 Task: Search one way flight ticket for 2 adults, 2 children, 2 infants in seat in first from Page: Page Municipal Airport to South Bend: South Bend International Airport on 8-6-2023. Choice of flights is Sun country airlines. Number of bags: 2 checked bags. Price is upto 76000. Outbound departure time preference is 12:45.
Action: Mouse moved to (312, 162)
Screenshot: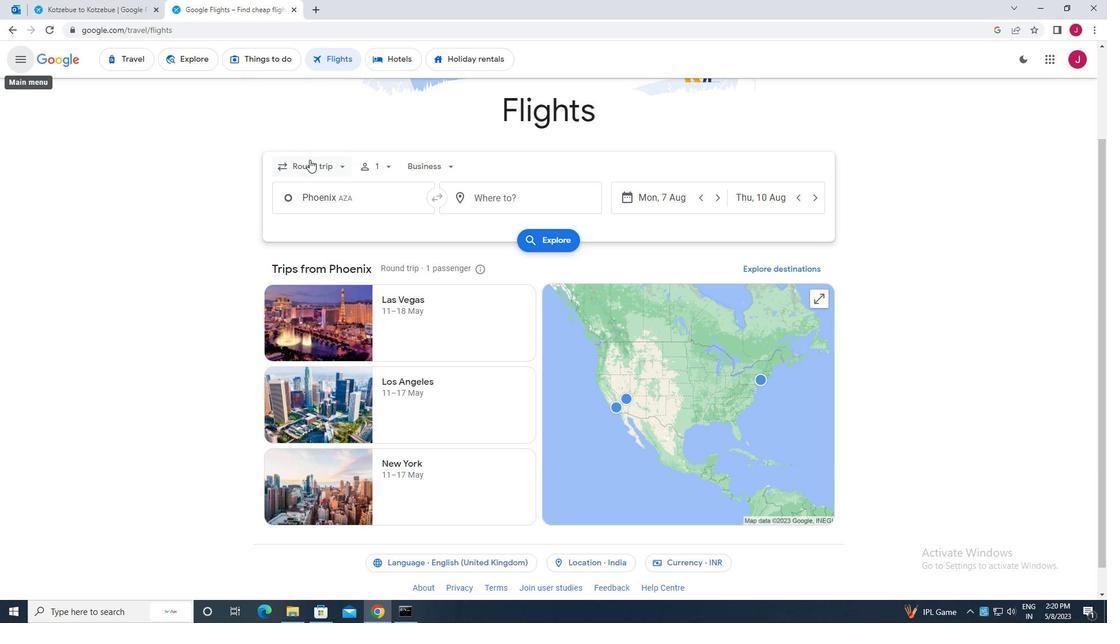 
Action: Mouse pressed left at (312, 162)
Screenshot: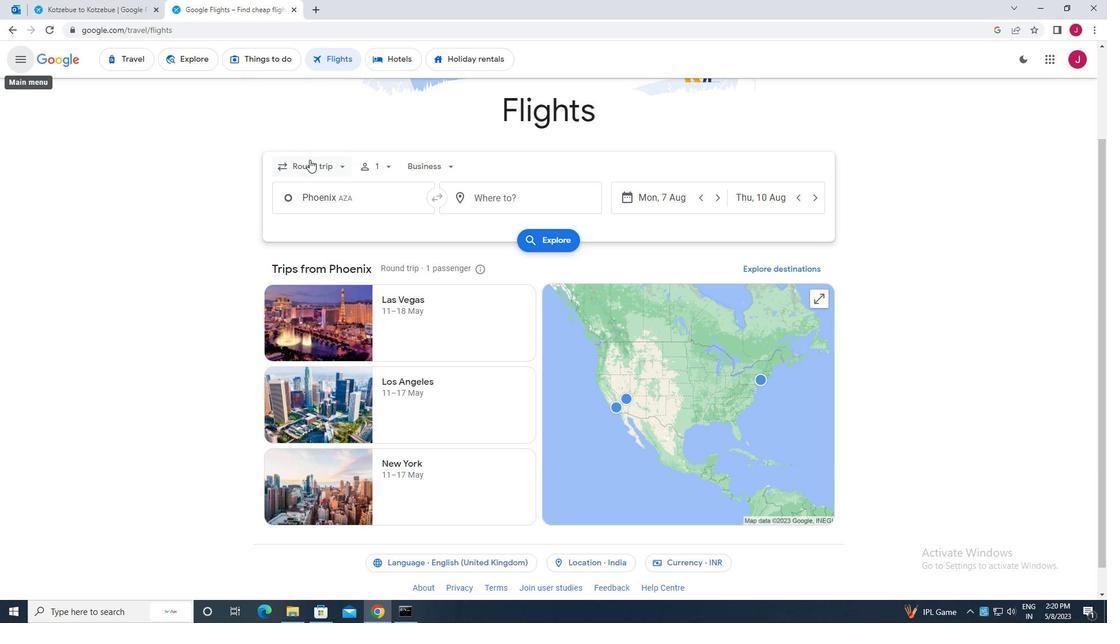 
Action: Mouse moved to (323, 222)
Screenshot: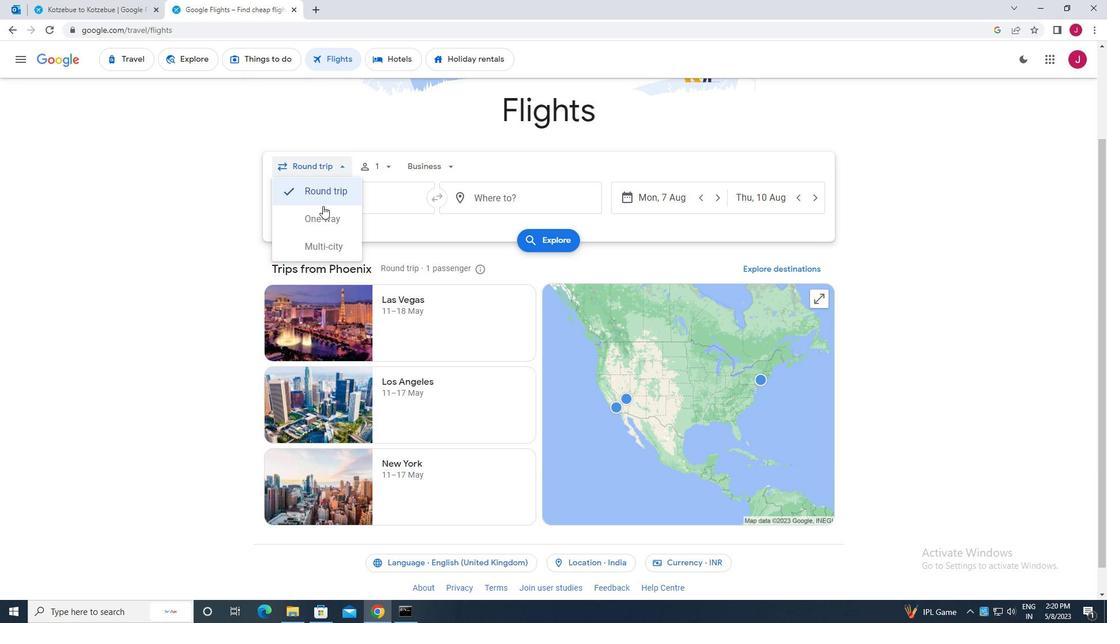 
Action: Mouse pressed left at (323, 222)
Screenshot: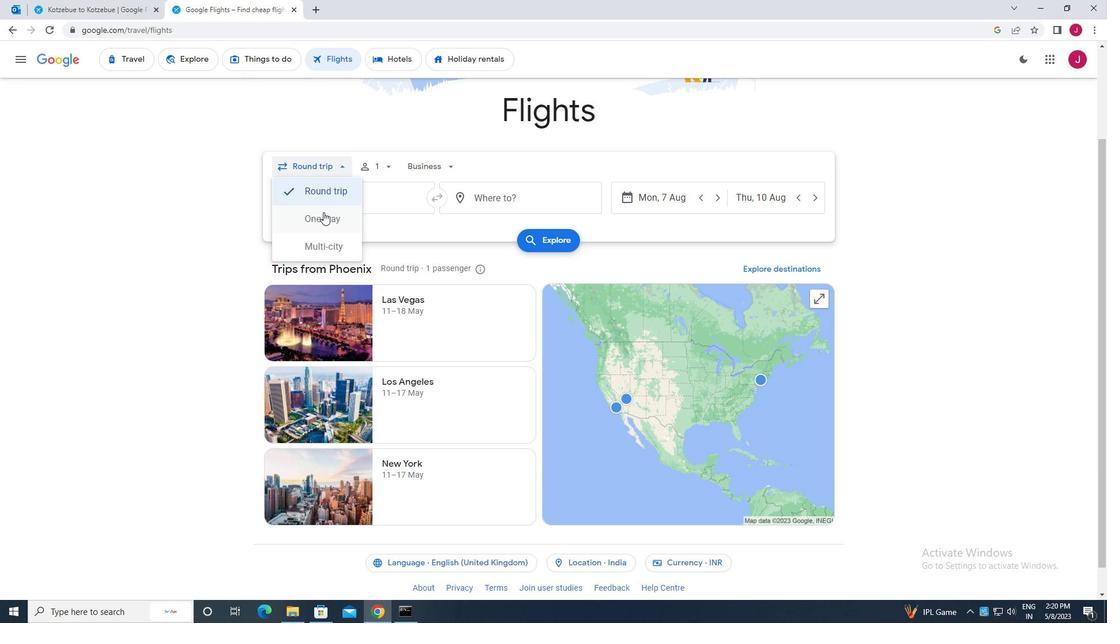 
Action: Mouse moved to (386, 166)
Screenshot: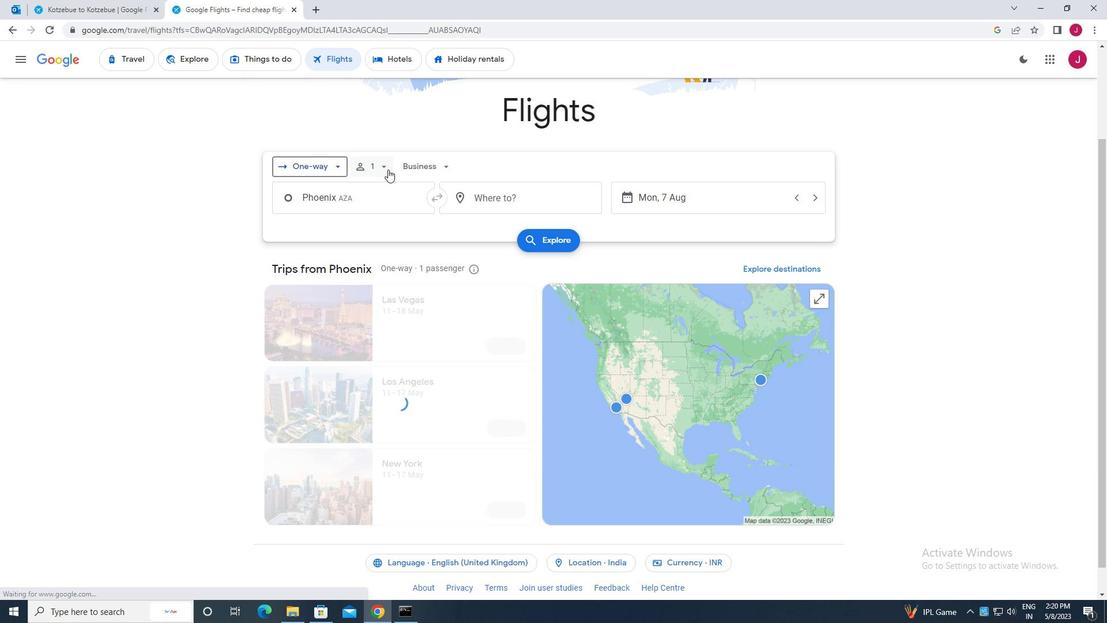 
Action: Mouse pressed left at (386, 166)
Screenshot: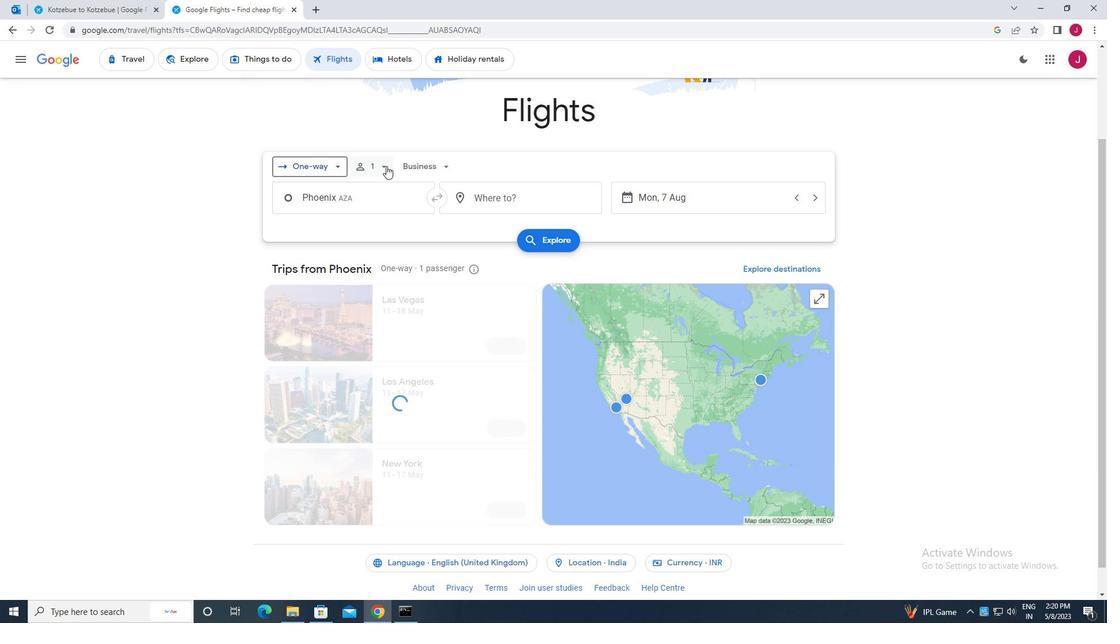 
Action: Mouse moved to (470, 200)
Screenshot: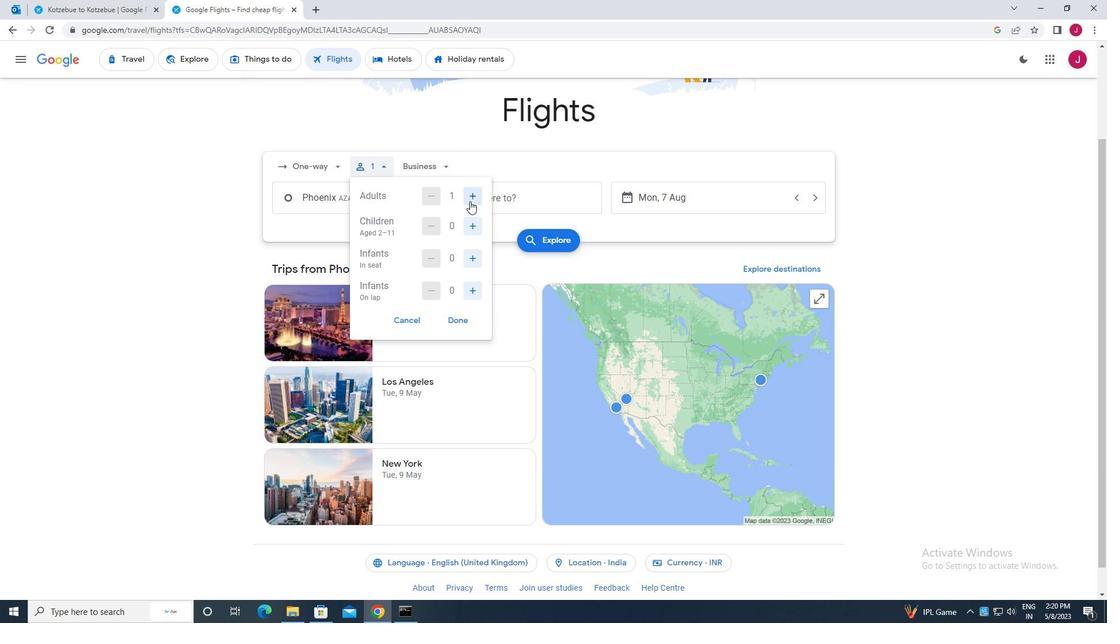 
Action: Mouse pressed left at (470, 200)
Screenshot: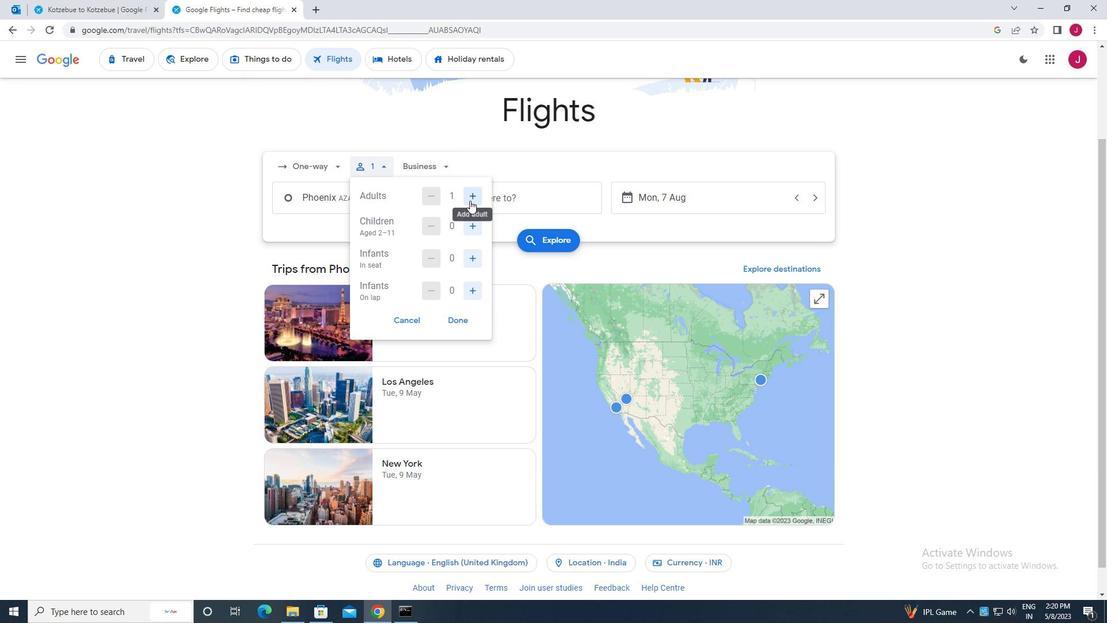 
Action: Mouse moved to (476, 227)
Screenshot: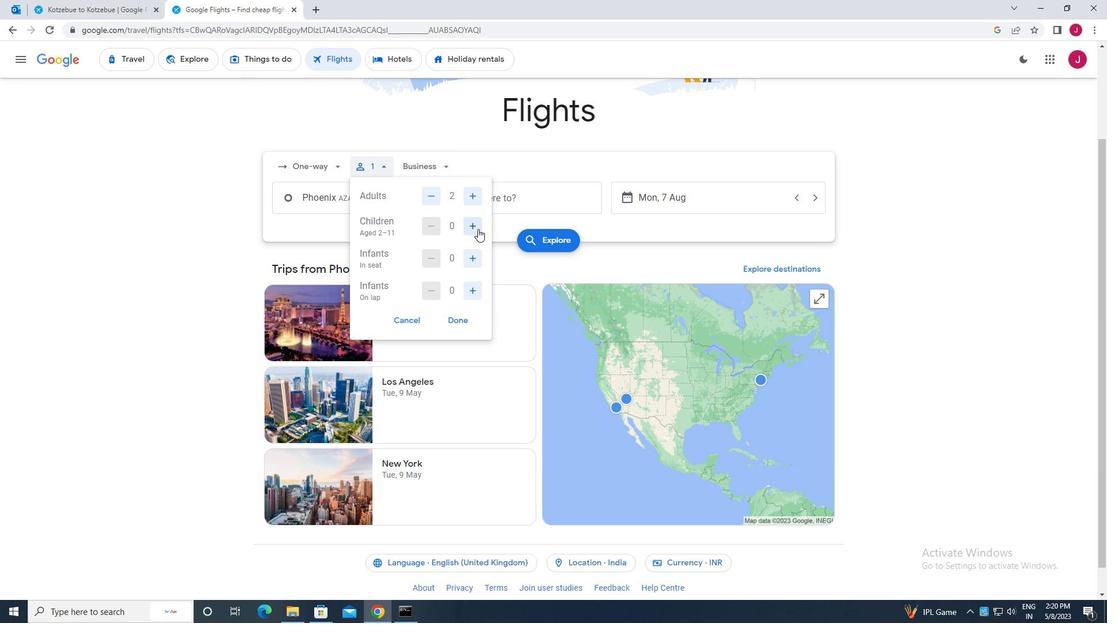 
Action: Mouse pressed left at (476, 227)
Screenshot: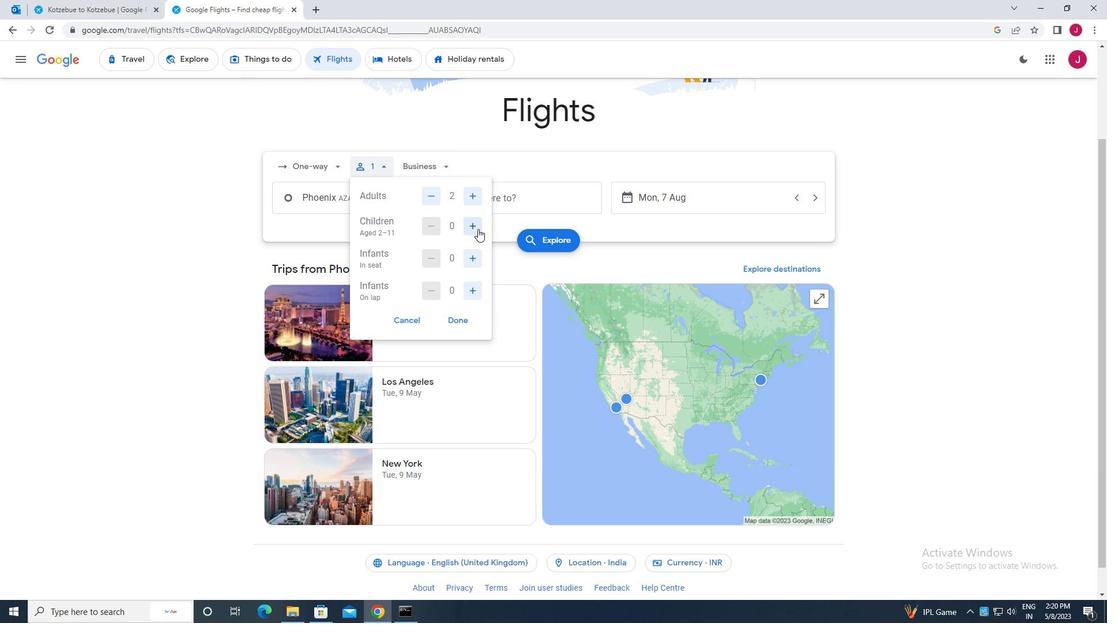 
Action: Mouse pressed left at (476, 227)
Screenshot: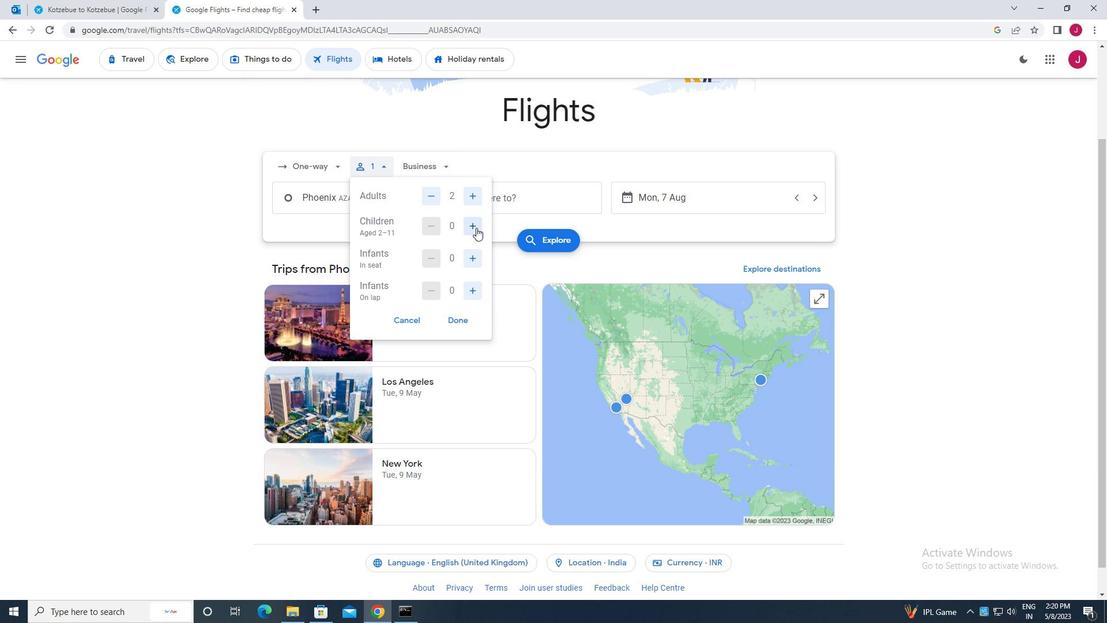 
Action: Mouse moved to (462, 323)
Screenshot: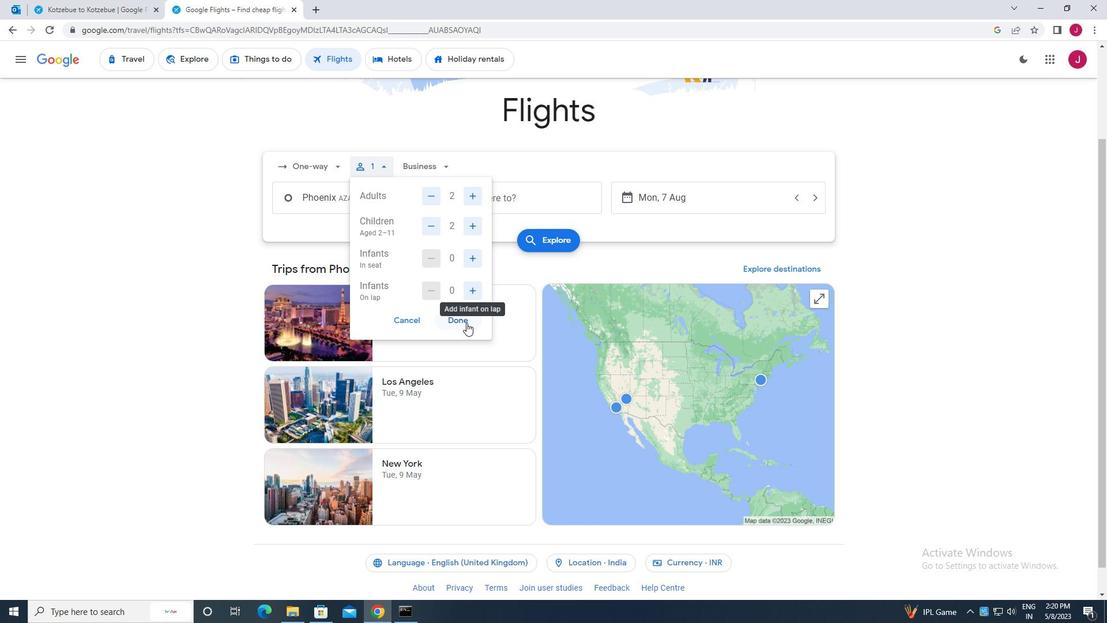
Action: Mouse pressed left at (462, 323)
Screenshot: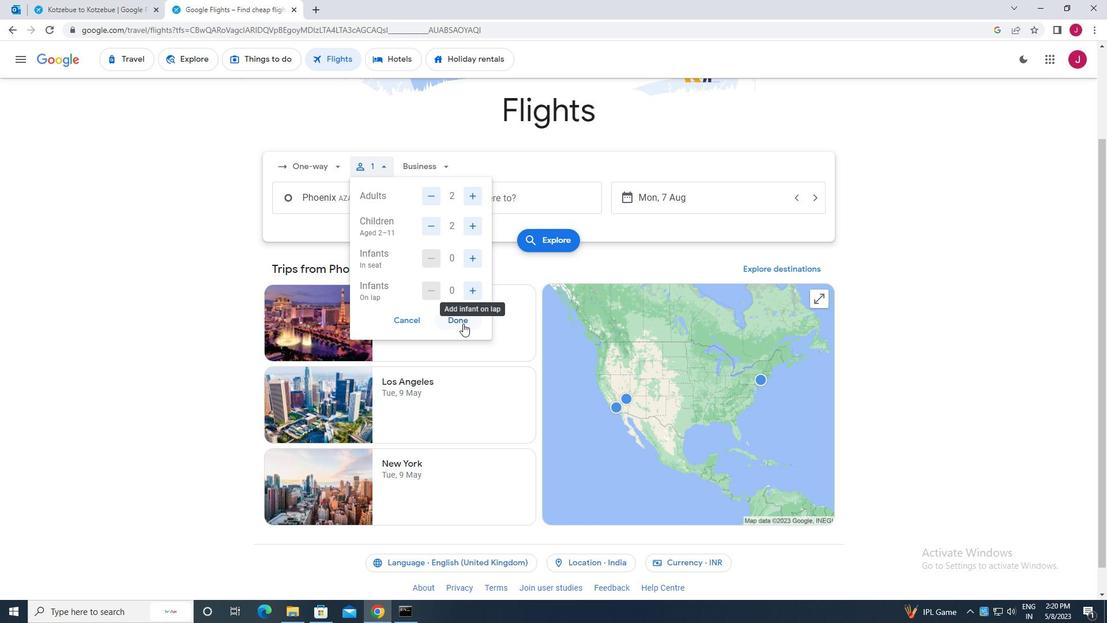
Action: Mouse moved to (432, 168)
Screenshot: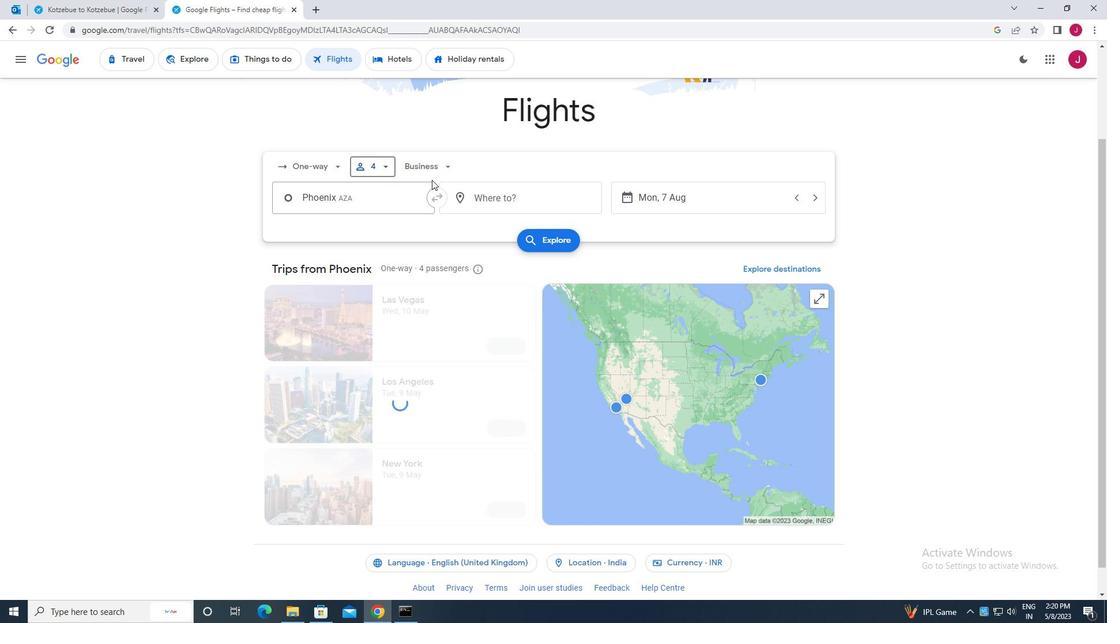 
Action: Mouse pressed left at (432, 168)
Screenshot: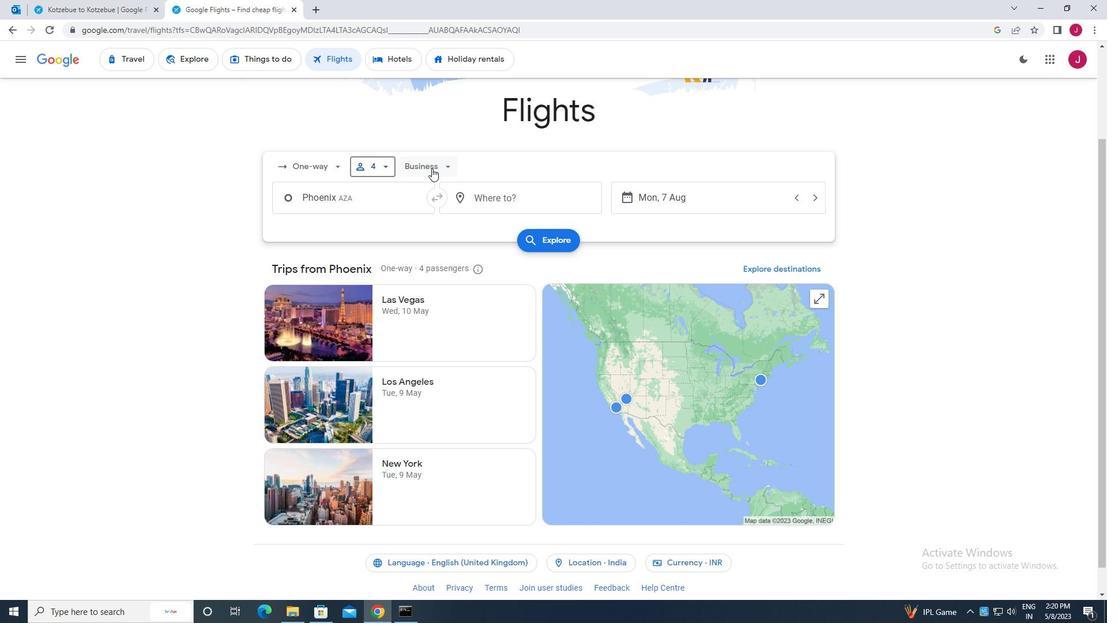 
Action: Mouse moved to (444, 275)
Screenshot: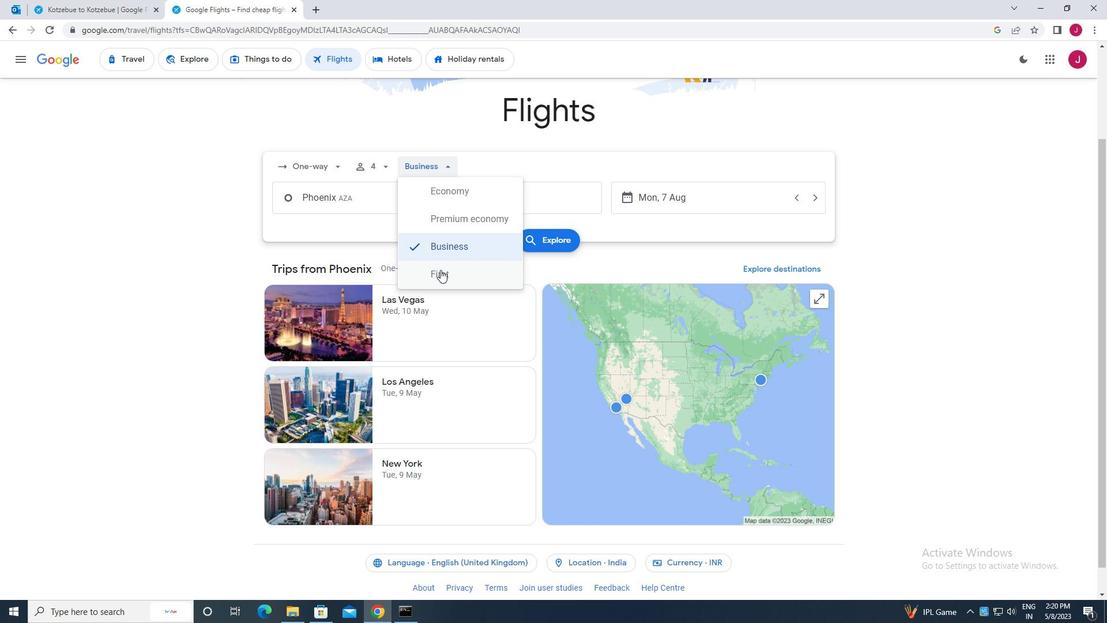 
Action: Mouse pressed left at (444, 275)
Screenshot: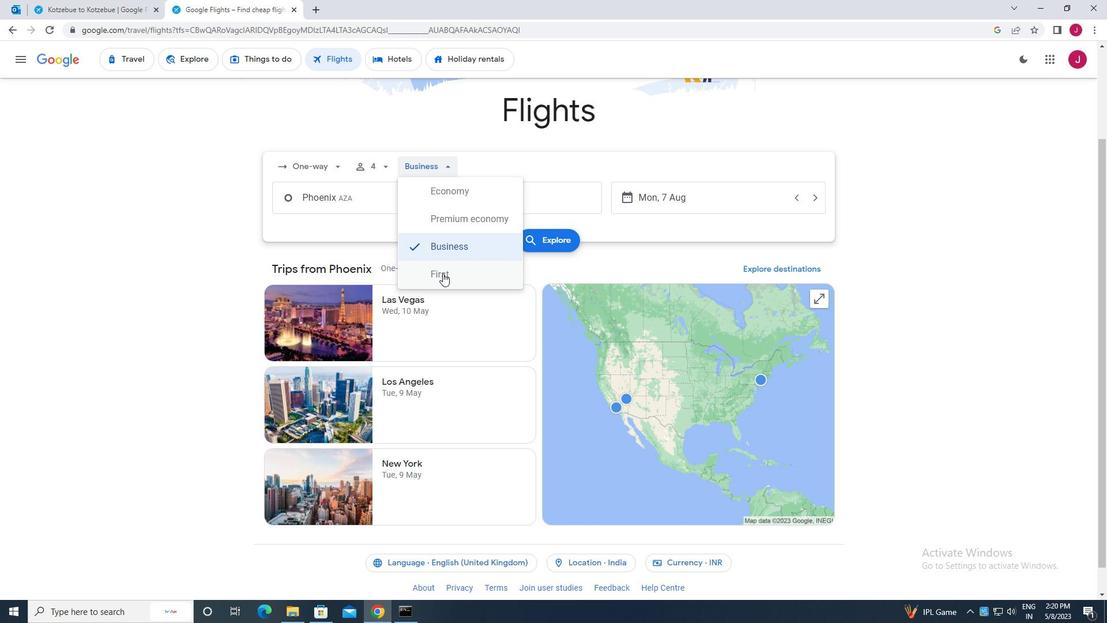 
Action: Mouse moved to (368, 208)
Screenshot: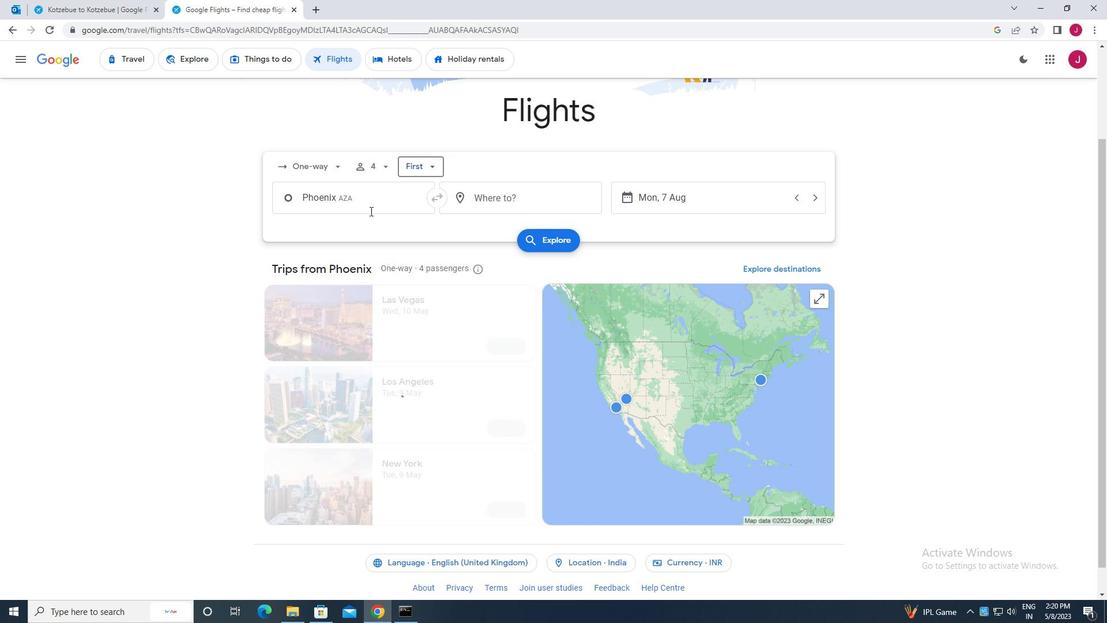 
Action: Mouse pressed left at (368, 208)
Screenshot: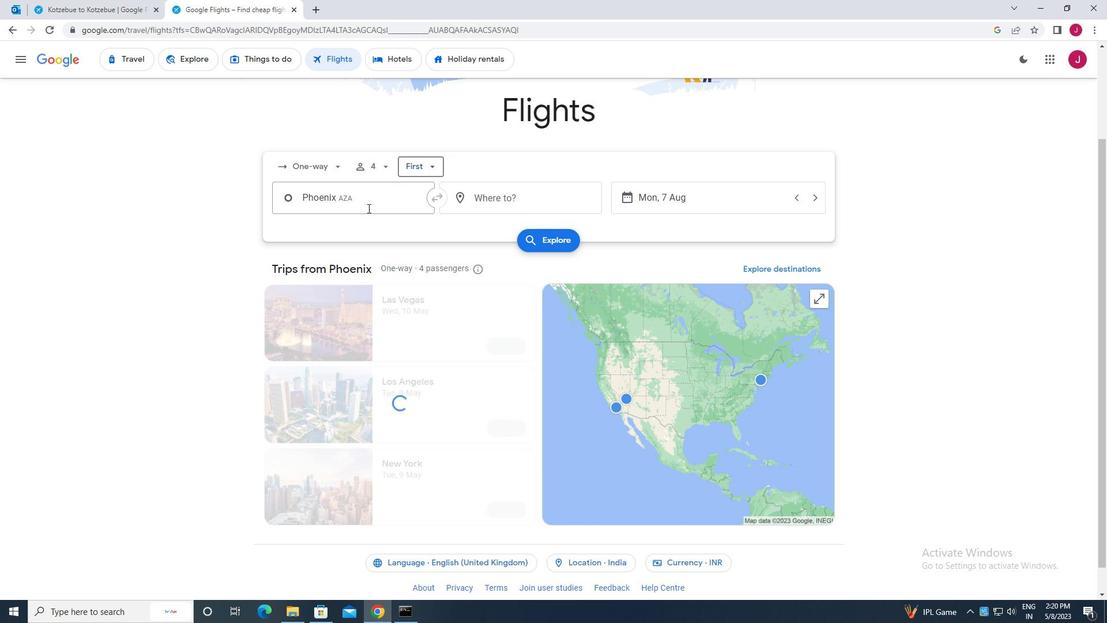 
Action: Key pressed page
Screenshot: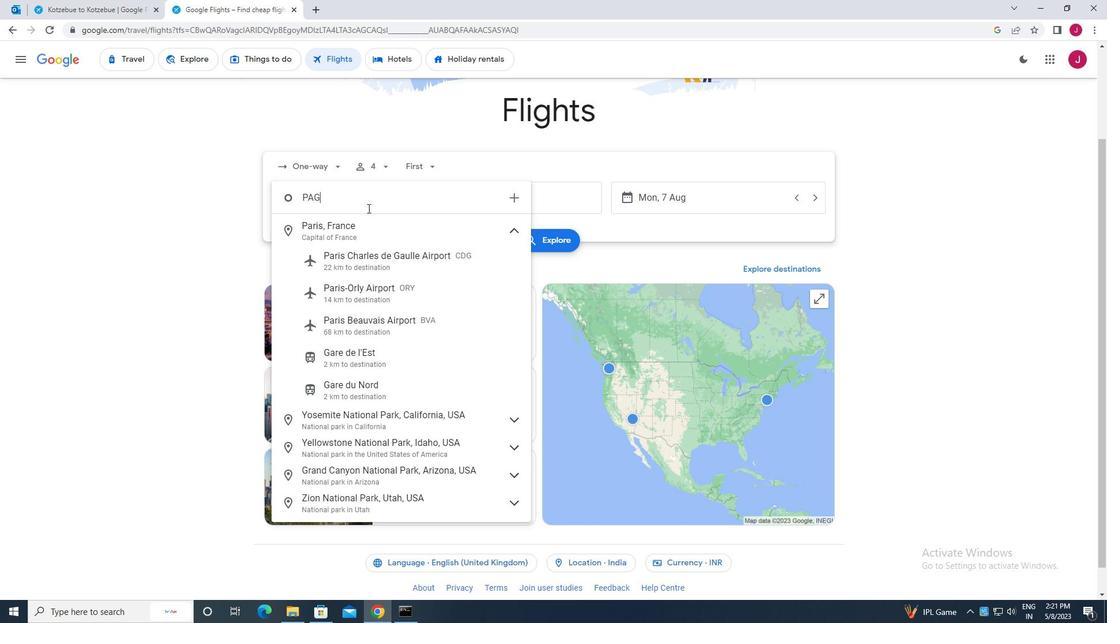 
Action: Mouse moved to (376, 266)
Screenshot: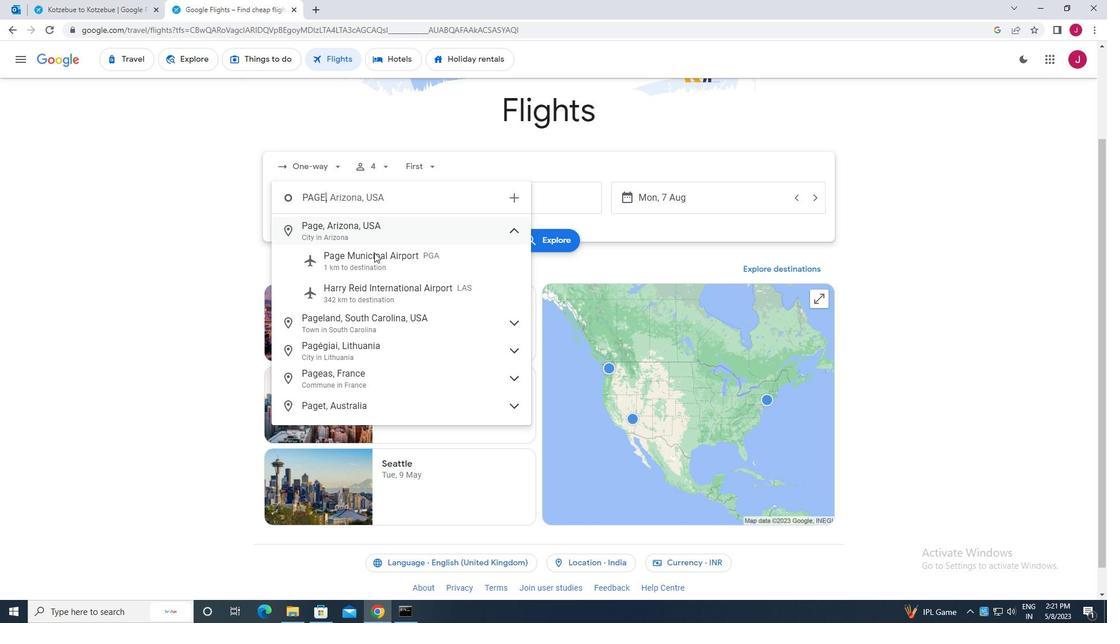 
Action: Mouse pressed left at (376, 266)
Screenshot: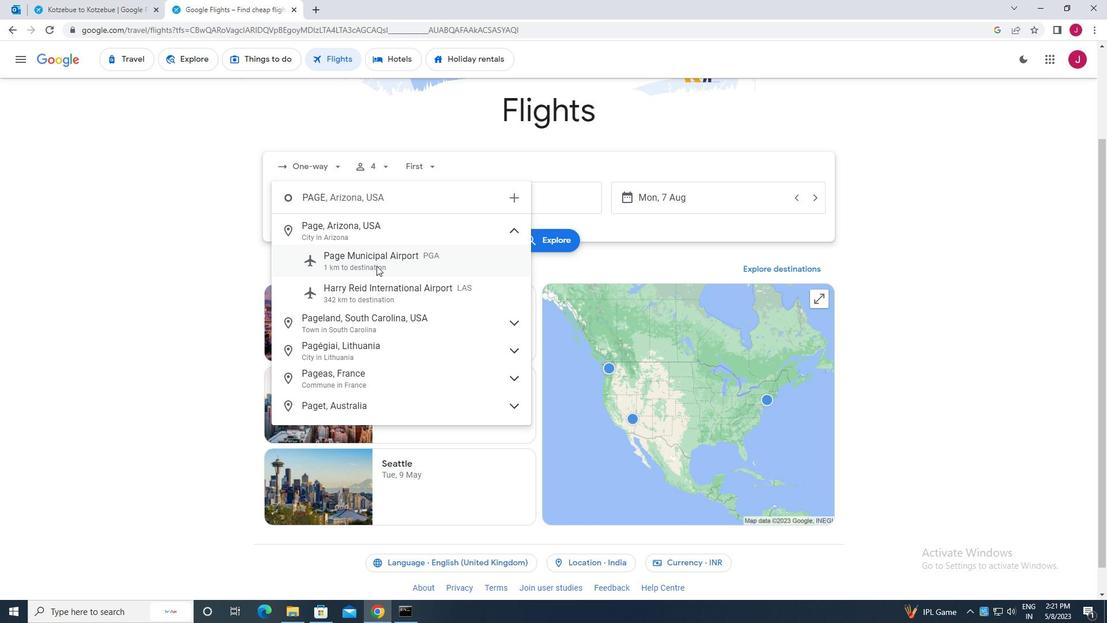 
Action: Mouse moved to (499, 201)
Screenshot: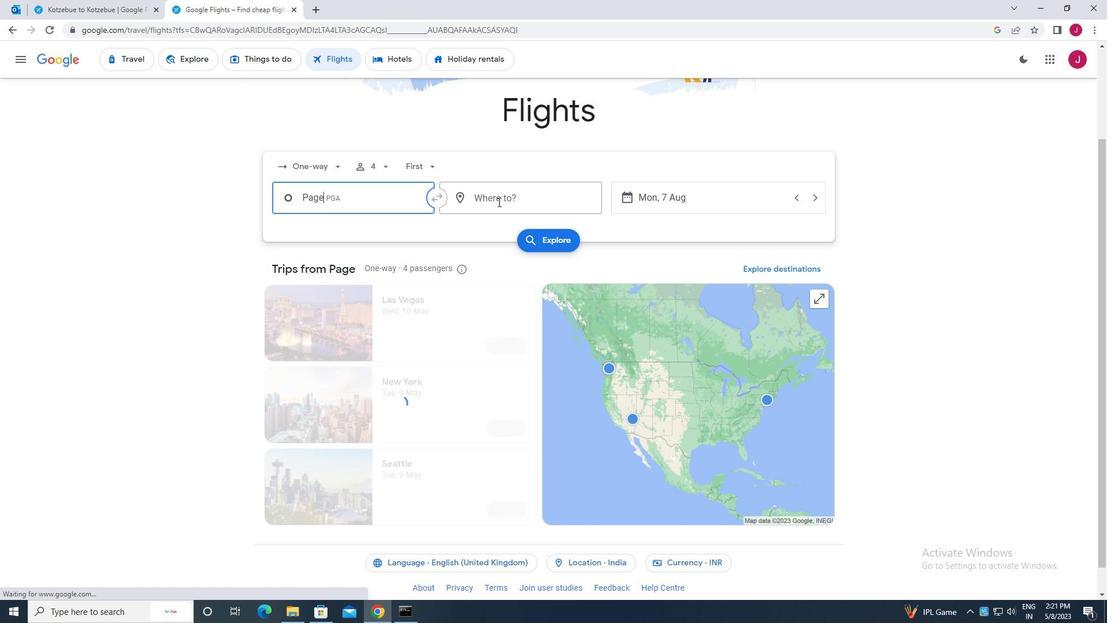 
Action: Mouse pressed left at (499, 201)
Screenshot: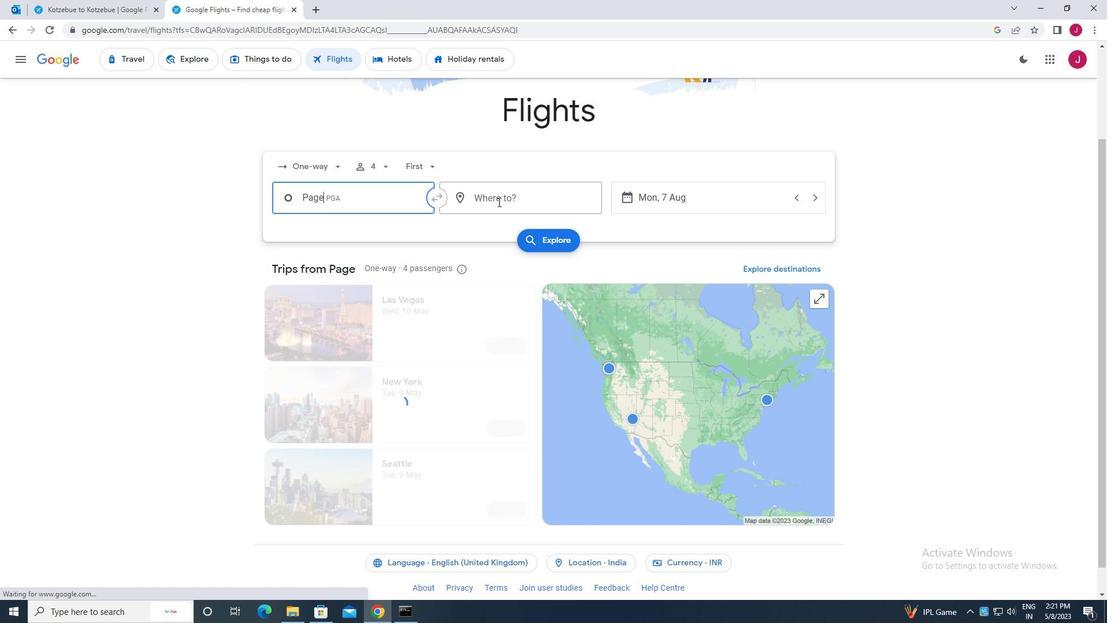 
Action: Mouse moved to (499, 201)
Screenshot: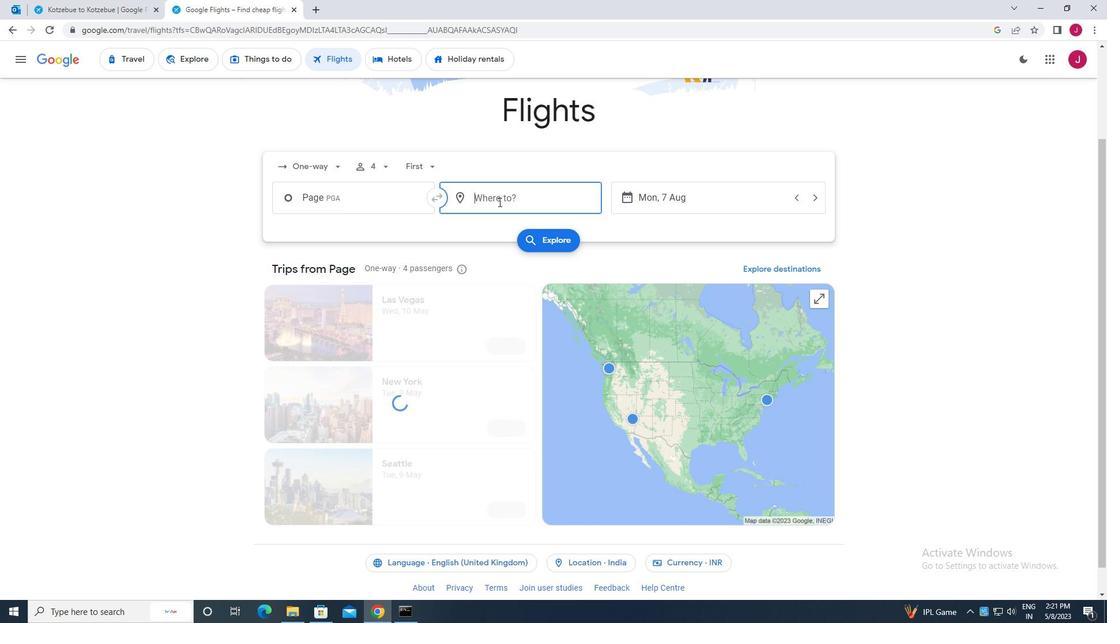 
Action: Key pressed south<Key.space>bend
Screenshot: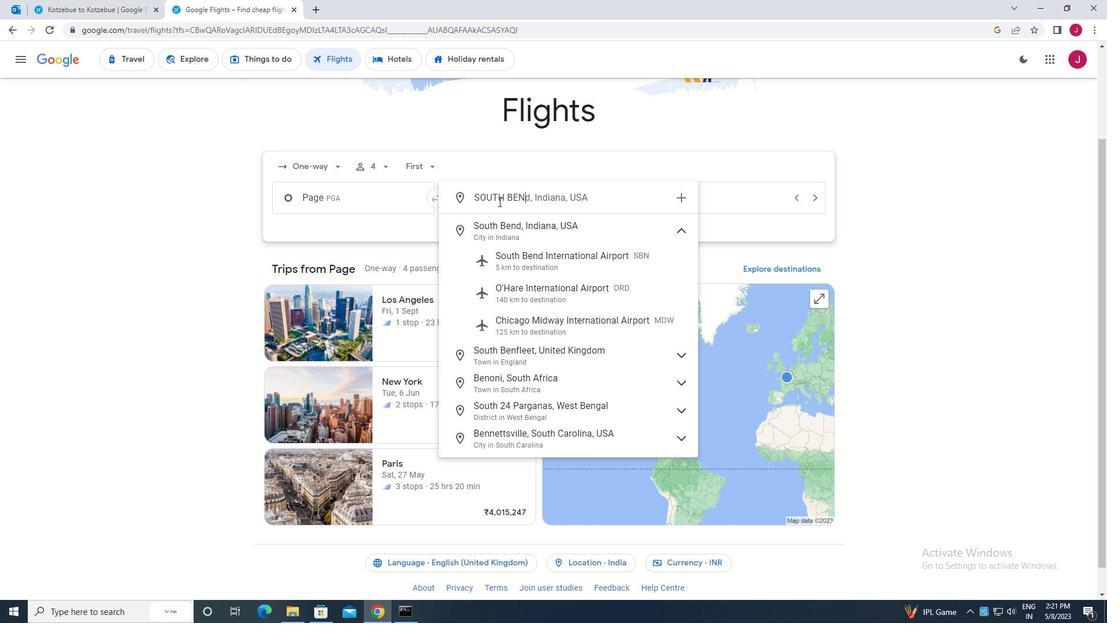 
Action: Mouse moved to (543, 259)
Screenshot: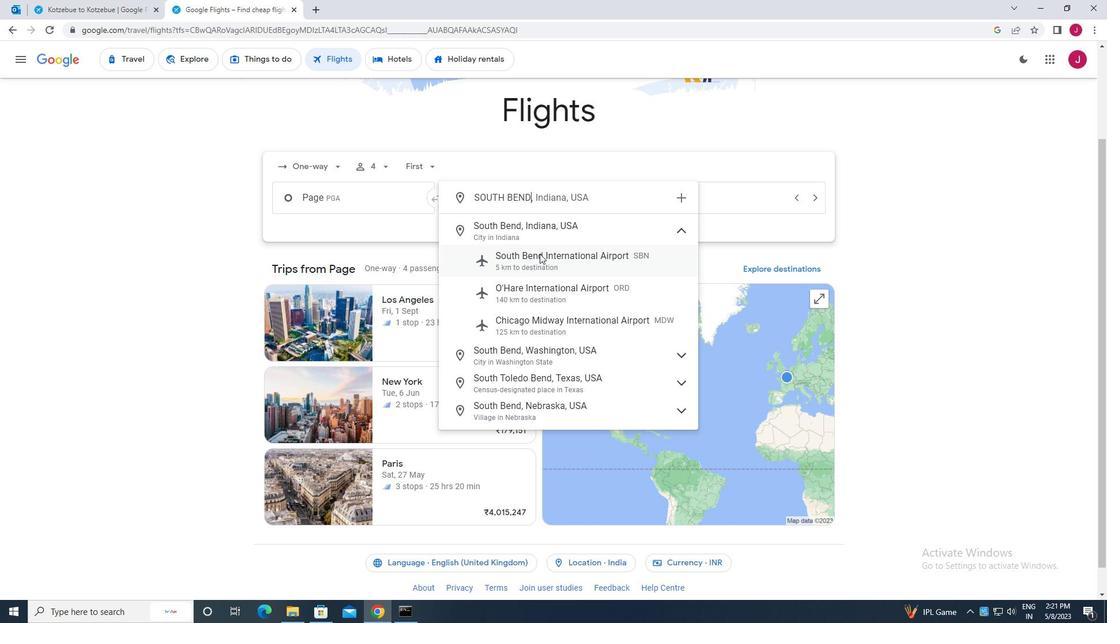 
Action: Mouse pressed left at (543, 259)
Screenshot: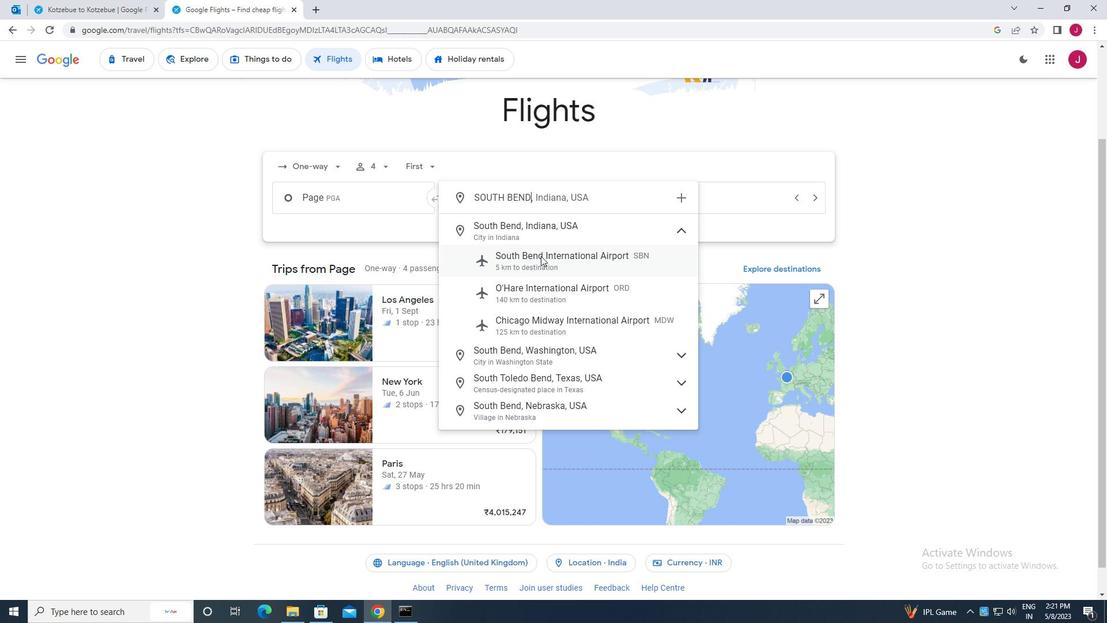 
Action: Mouse moved to (690, 196)
Screenshot: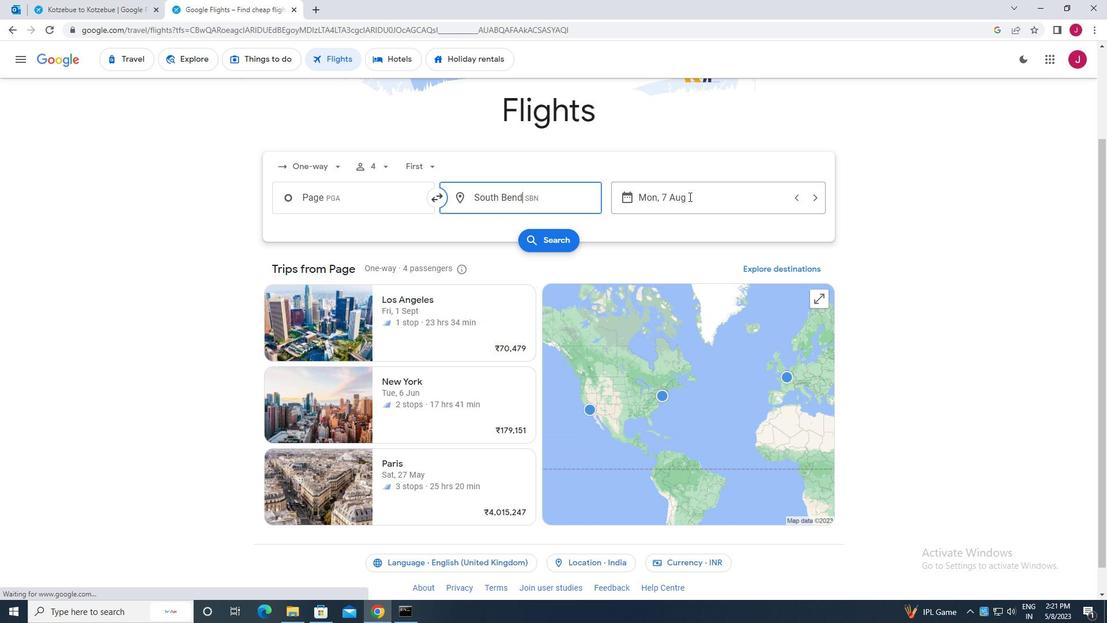 
Action: Mouse pressed left at (690, 196)
Screenshot: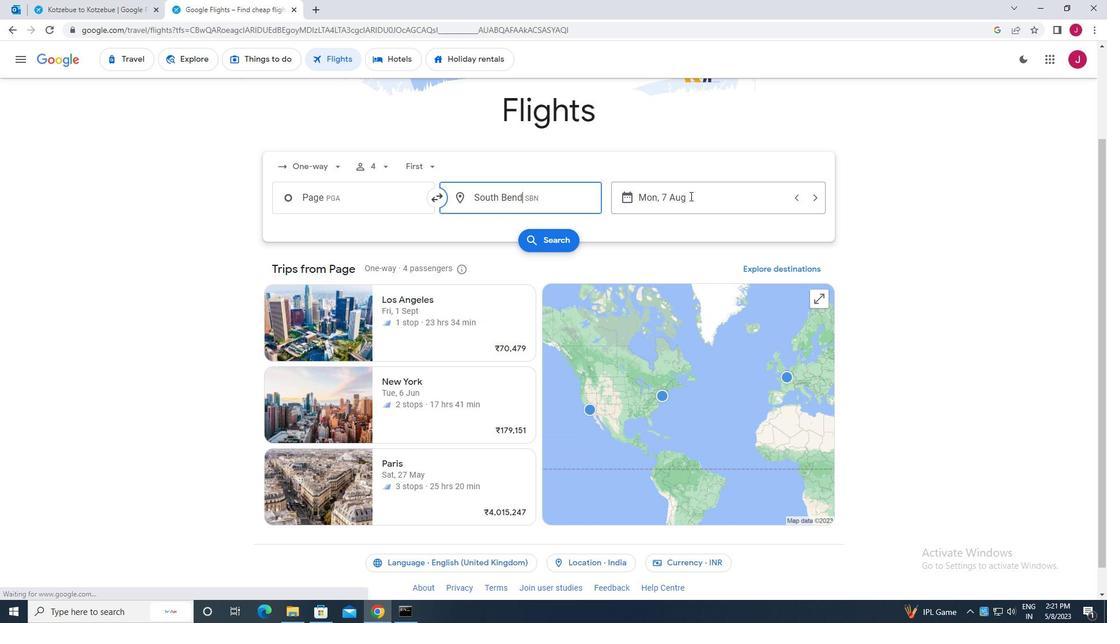 
Action: Mouse moved to (424, 317)
Screenshot: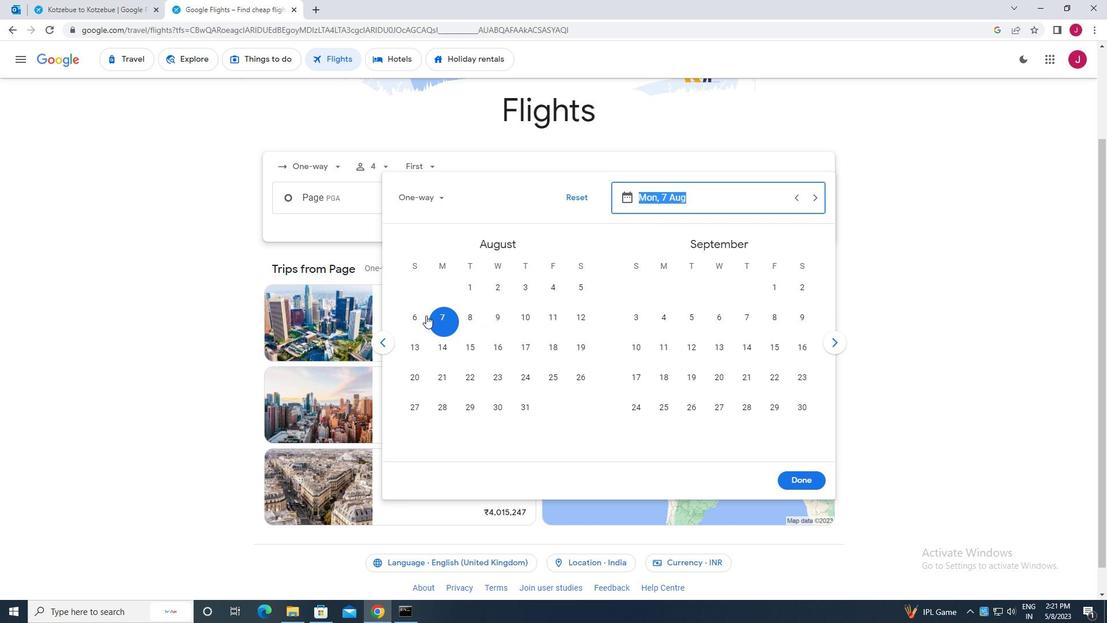 
Action: Mouse pressed left at (424, 317)
Screenshot: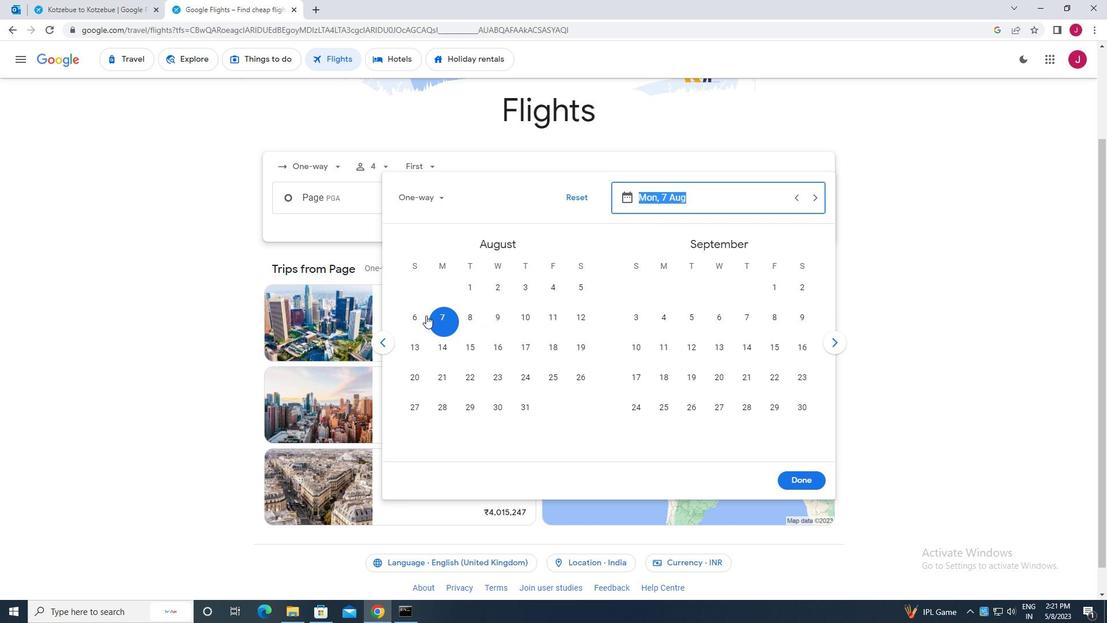 
Action: Mouse moved to (806, 482)
Screenshot: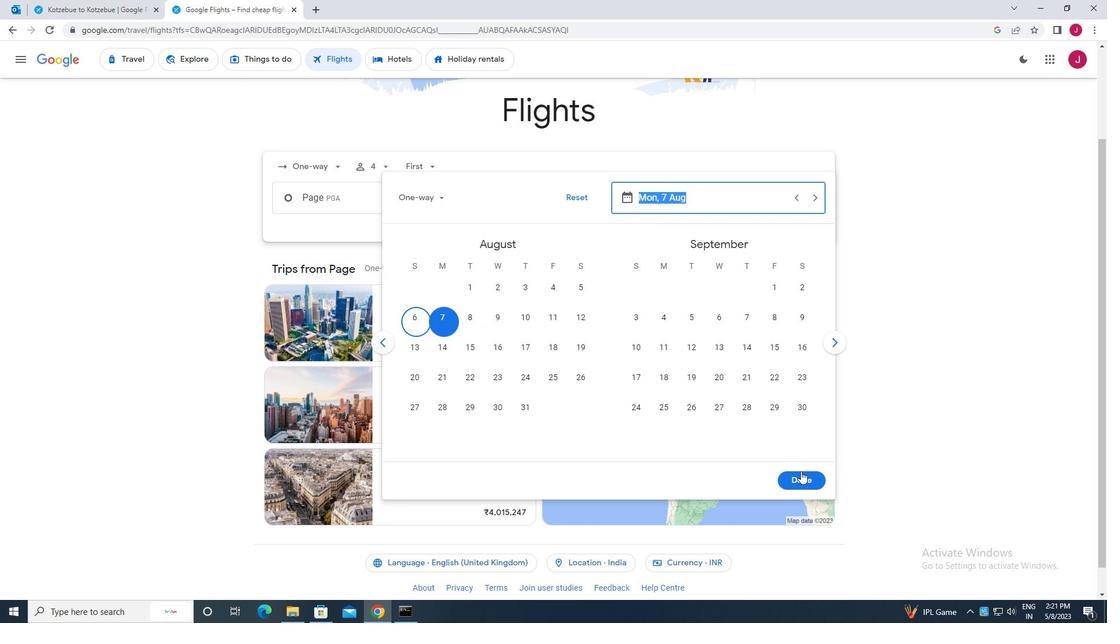 
Action: Mouse pressed left at (806, 482)
Screenshot: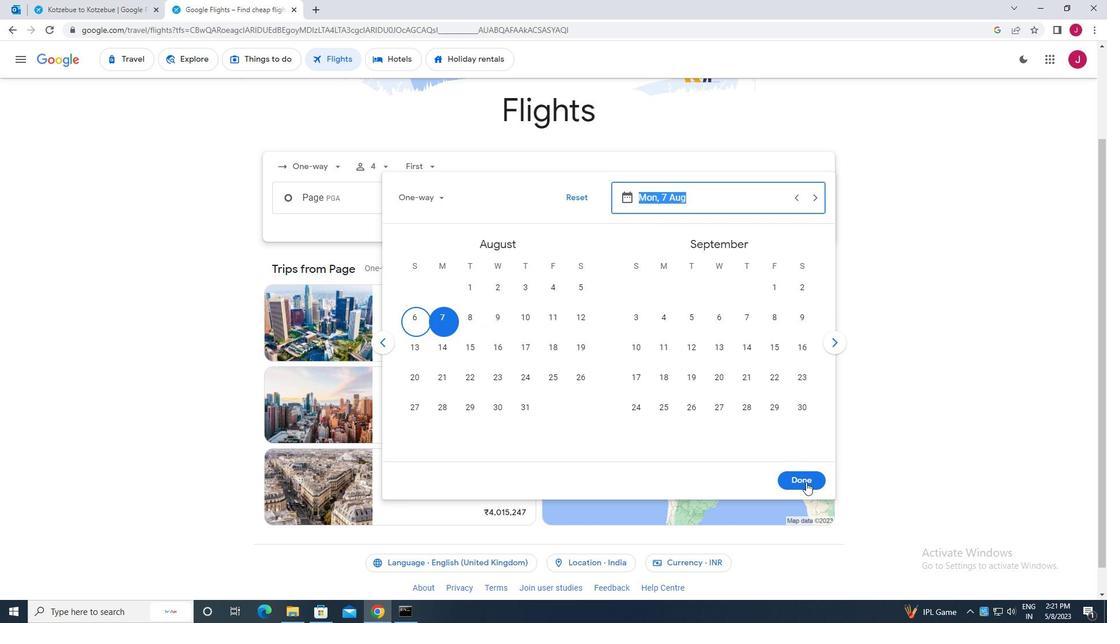 
Action: Mouse moved to (566, 240)
Screenshot: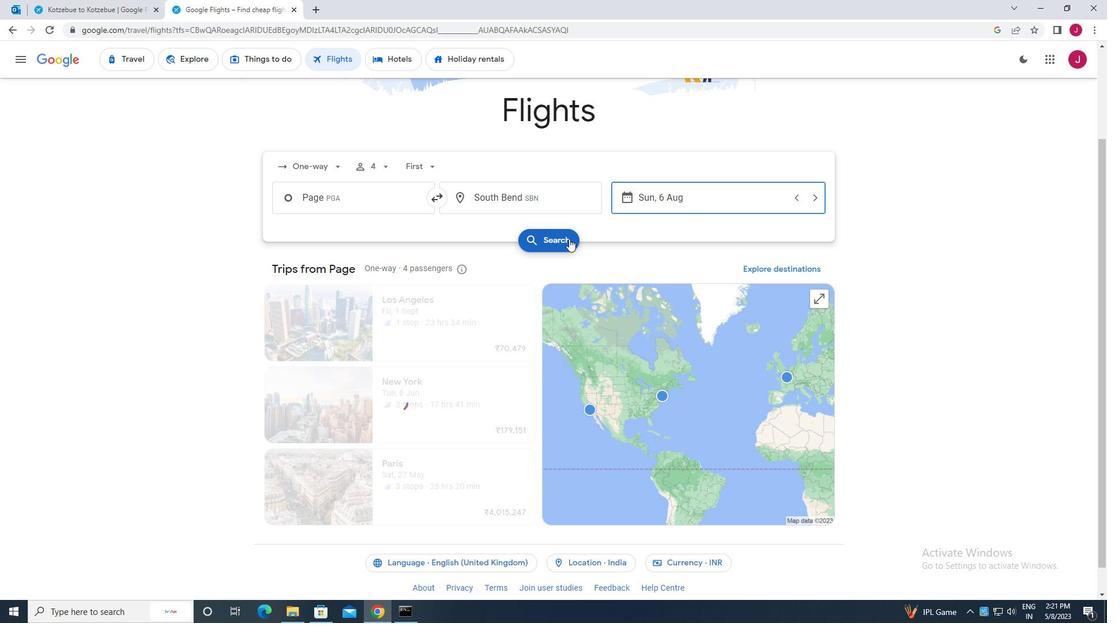 
Action: Mouse pressed left at (566, 240)
Screenshot: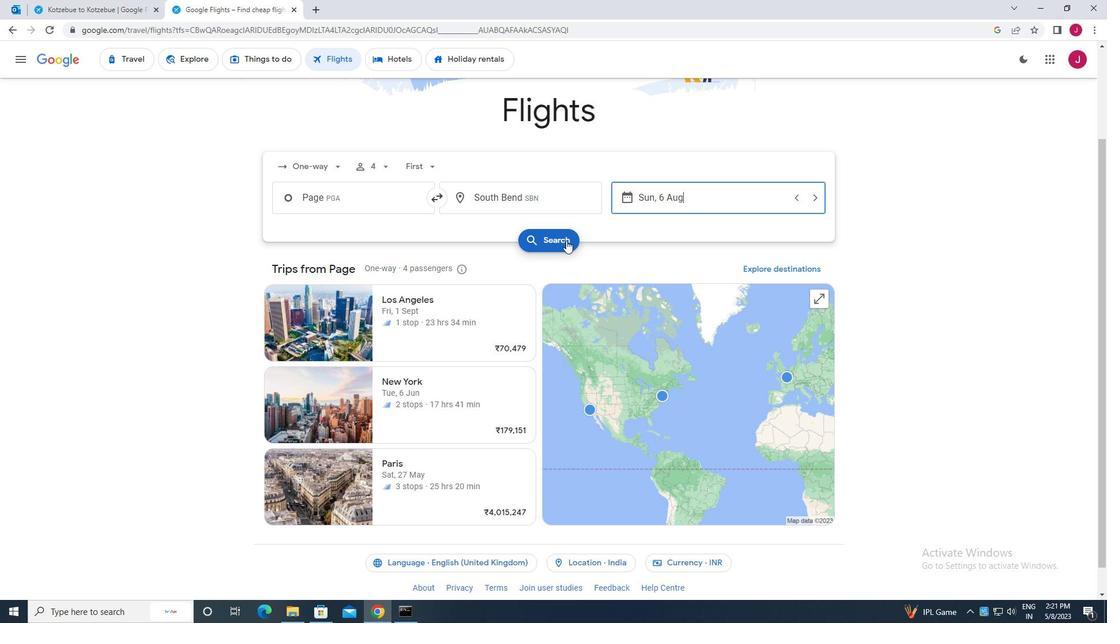 
Action: Mouse moved to (292, 163)
Screenshot: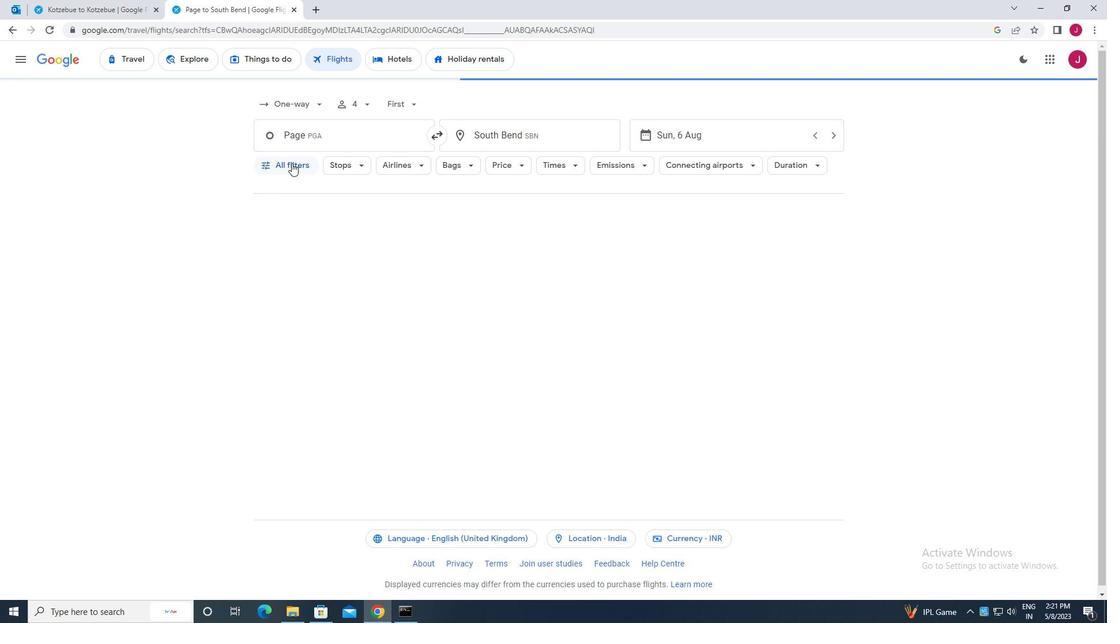
Action: Mouse pressed left at (292, 163)
Screenshot: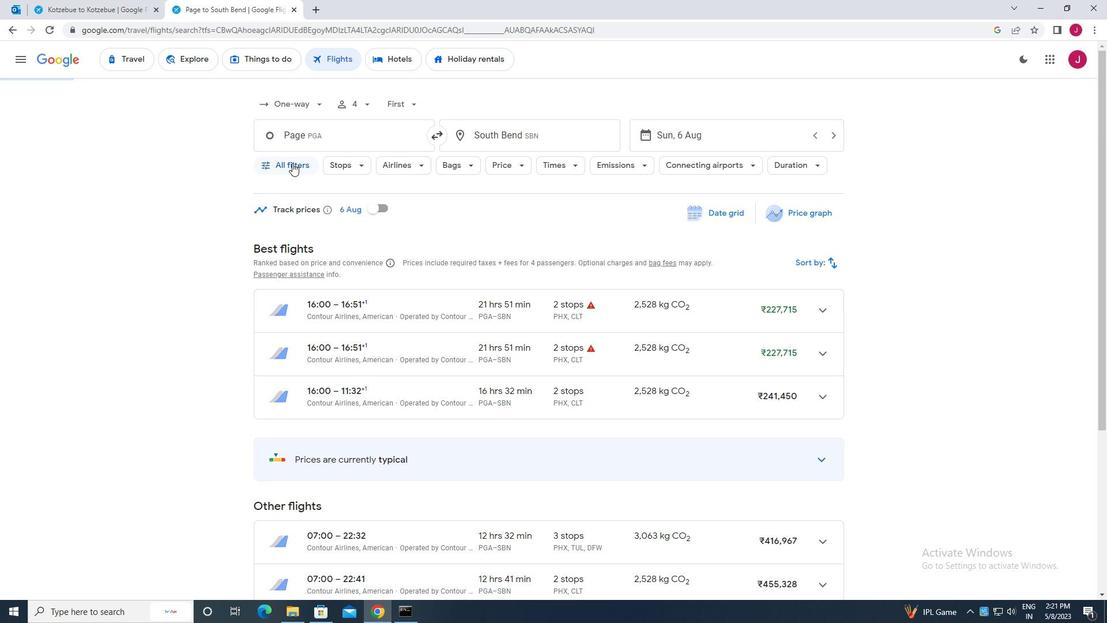 
Action: Mouse moved to (362, 261)
Screenshot: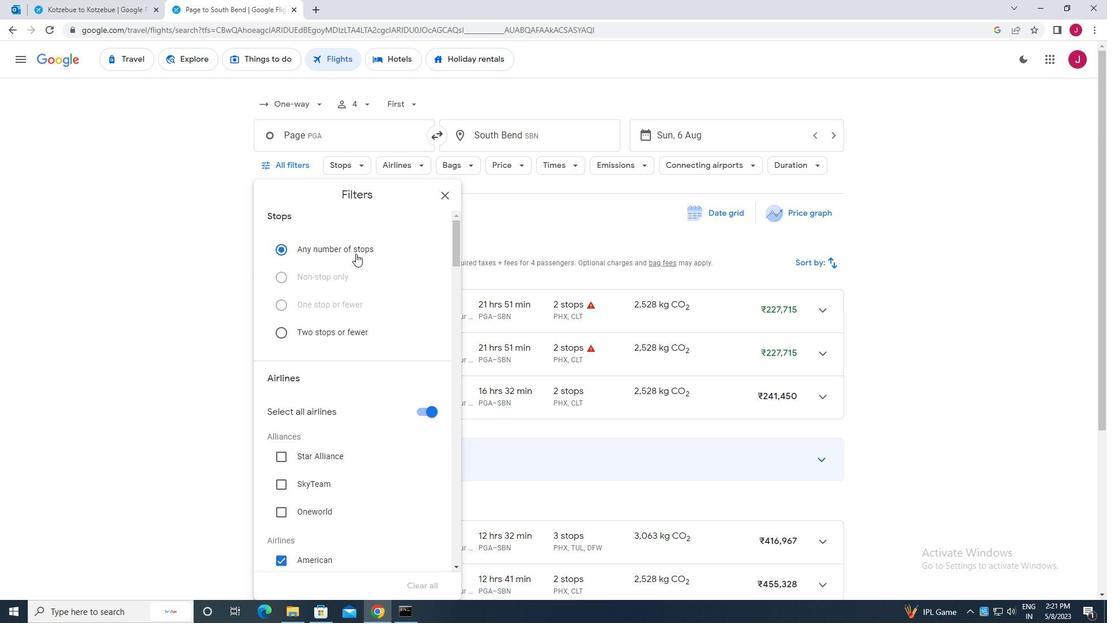 
Action: Mouse scrolled (362, 261) with delta (0, 0)
Screenshot: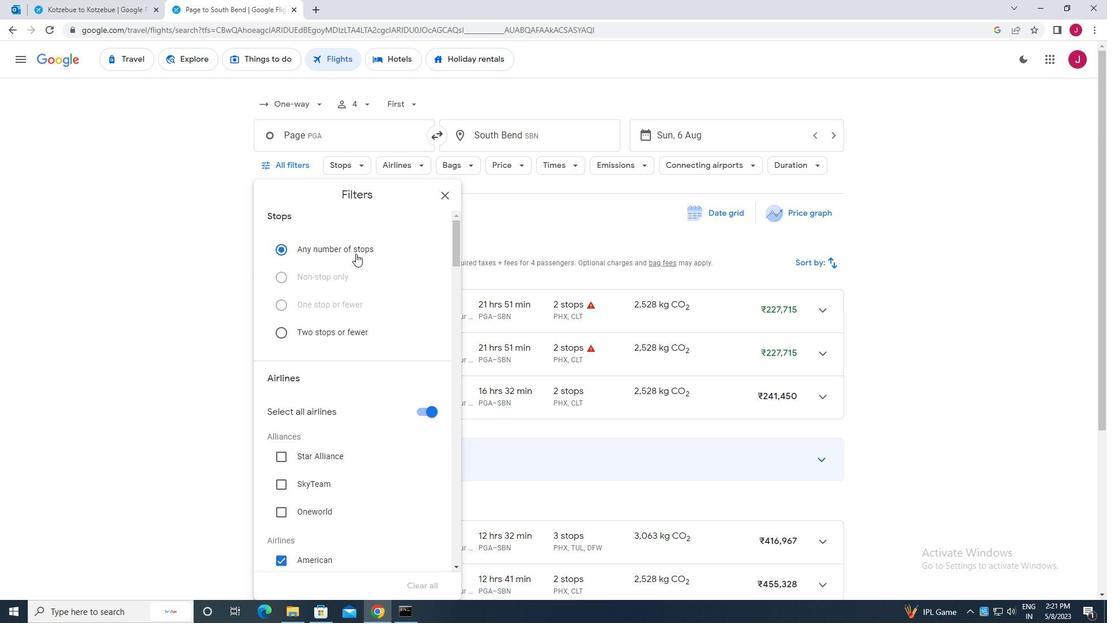 
Action: Mouse moved to (362, 262)
Screenshot: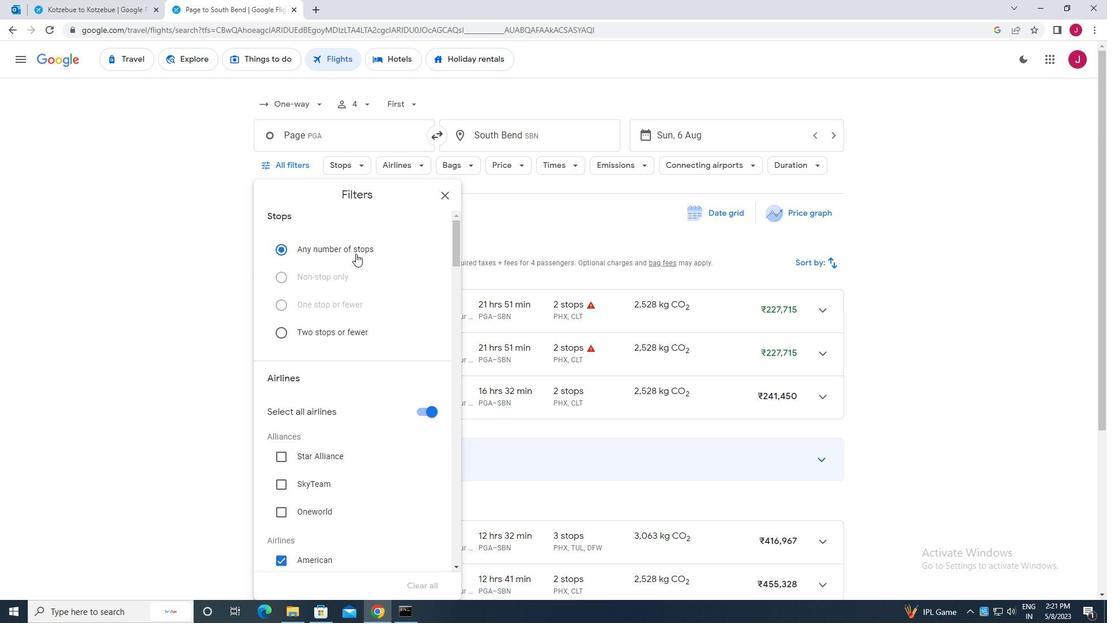 
Action: Mouse scrolled (362, 261) with delta (0, 0)
Screenshot: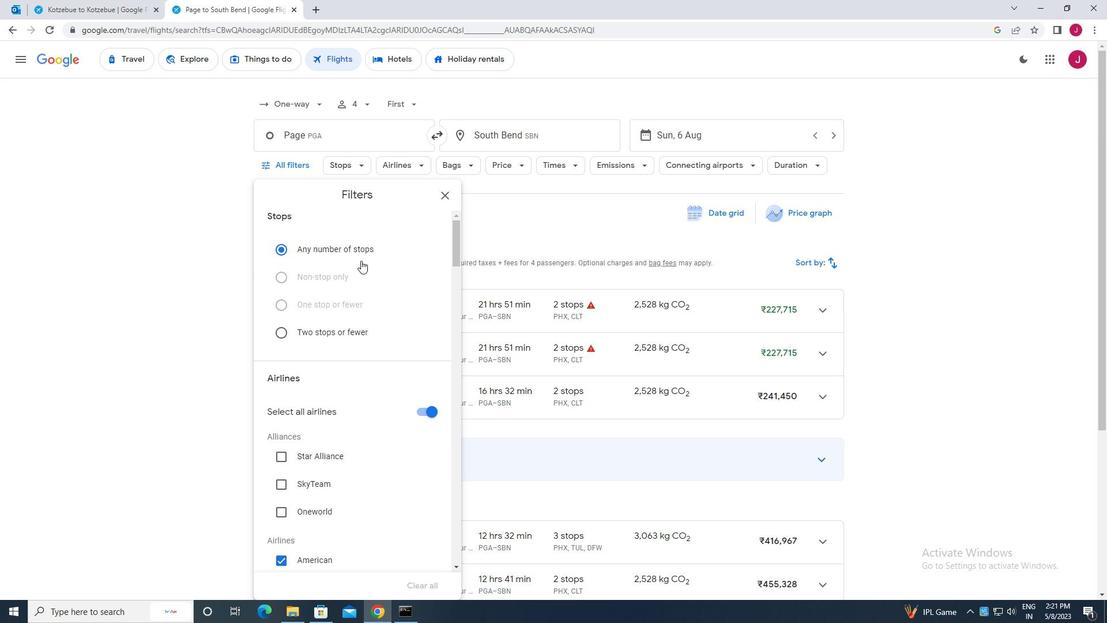 
Action: Mouse scrolled (362, 261) with delta (0, 0)
Screenshot: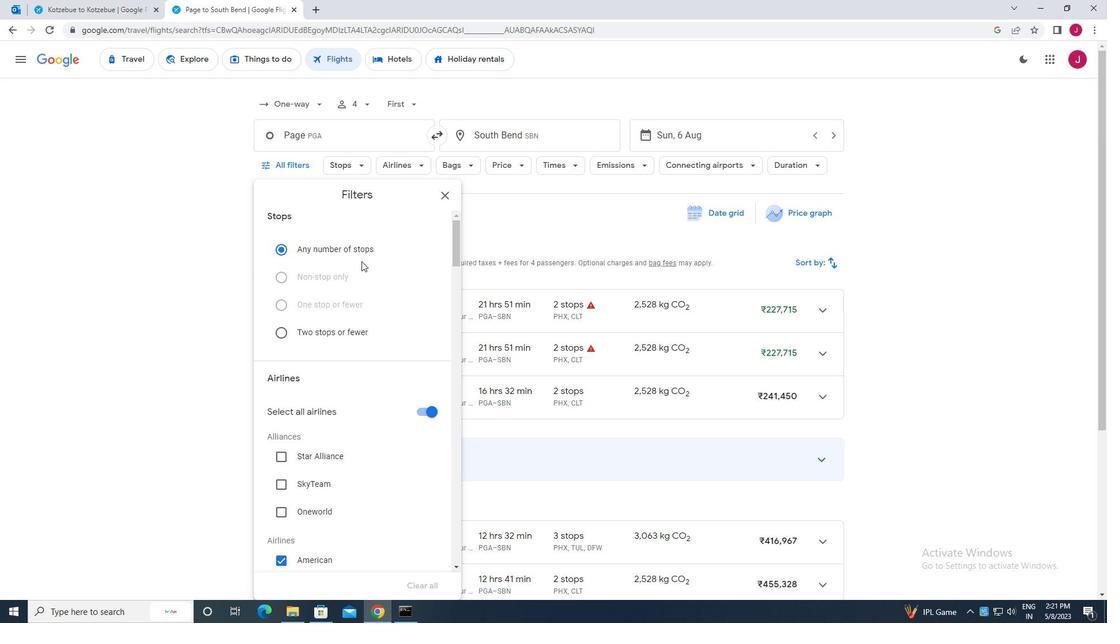 
Action: Mouse moved to (421, 238)
Screenshot: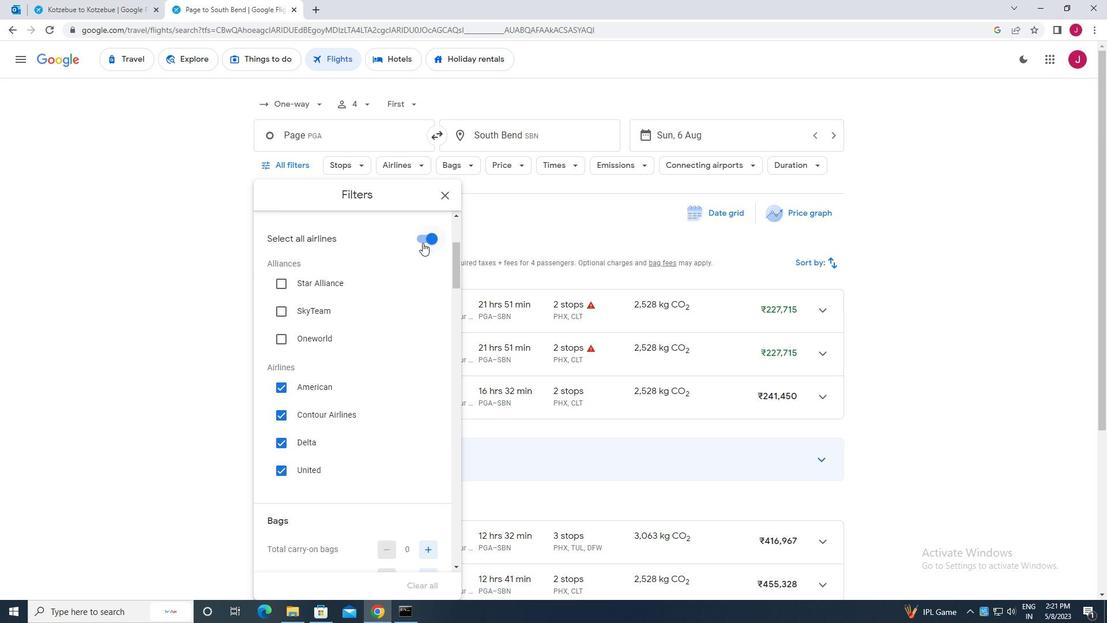 
Action: Mouse pressed left at (421, 238)
Screenshot: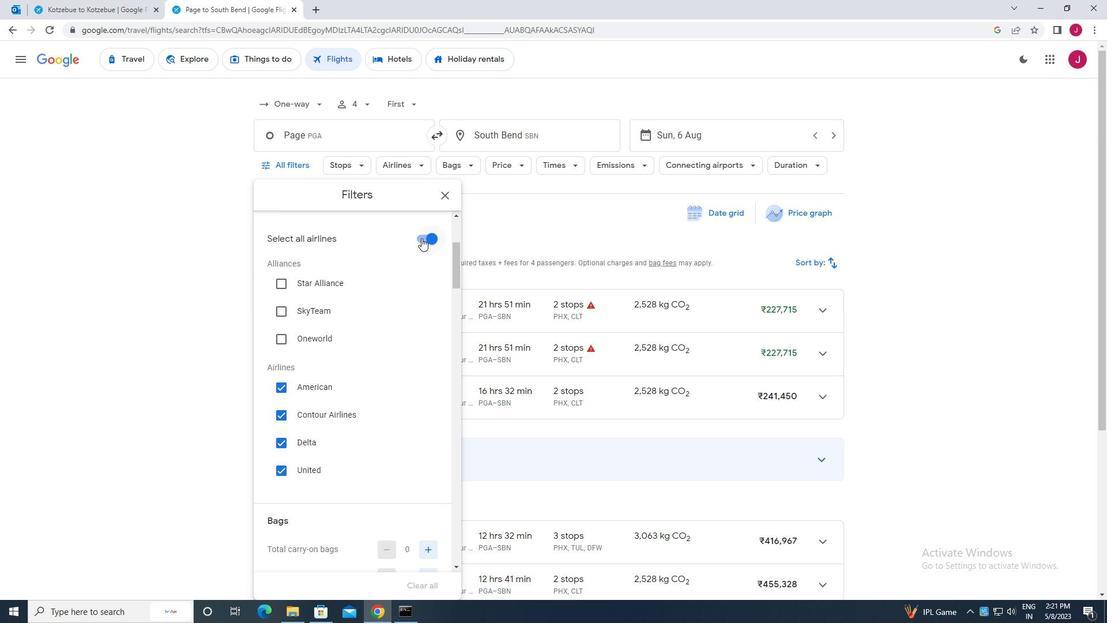 
Action: Mouse moved to (350, 276)
Screenshot: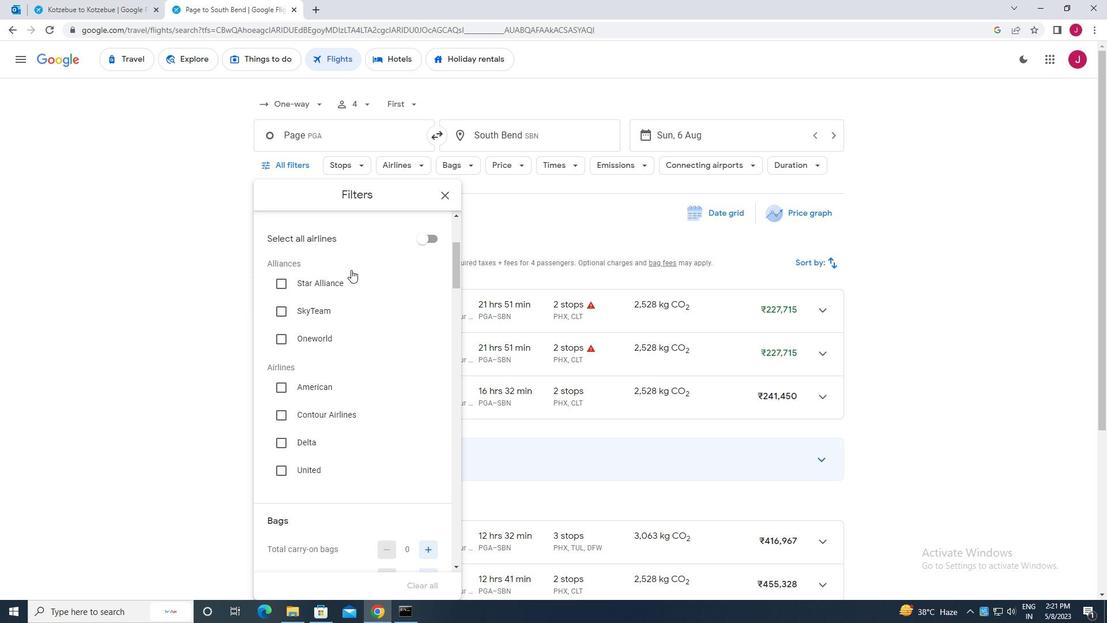 
Action: Mouse scrolled (350, 276) with delta (0, 0)
Screenshot: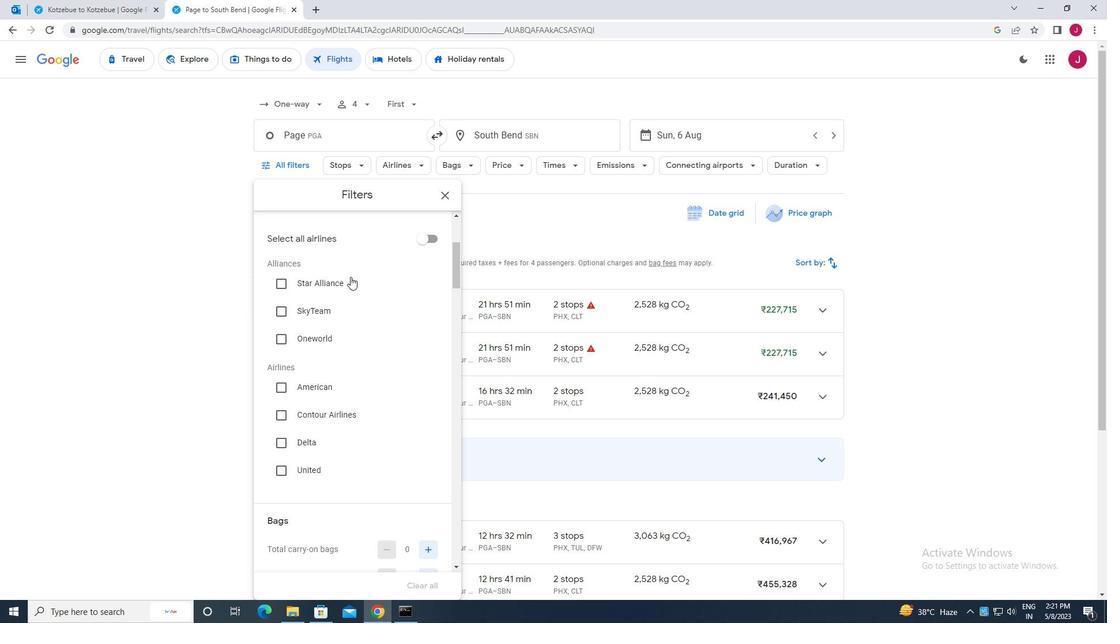 
Action: Mouse scrolled (350, 276) with delta (0, 0)
Screenshot: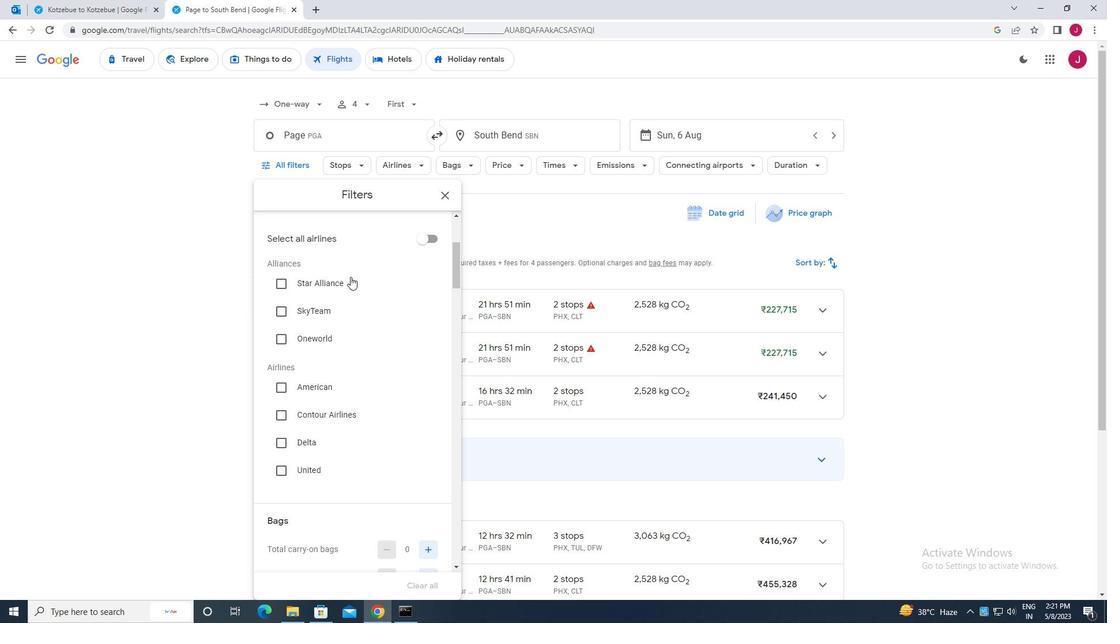
Action: Mouse moved to (358, 307)
Screenshot: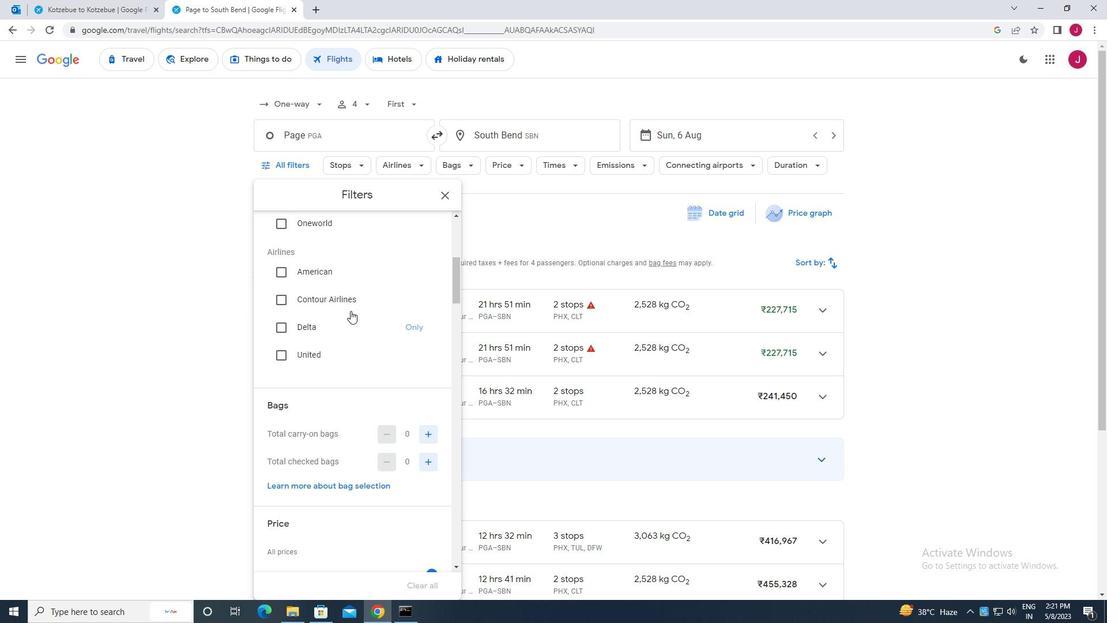 
Action: Mouse scrolled (358, 306) with delta (0, 0)
Screenshot: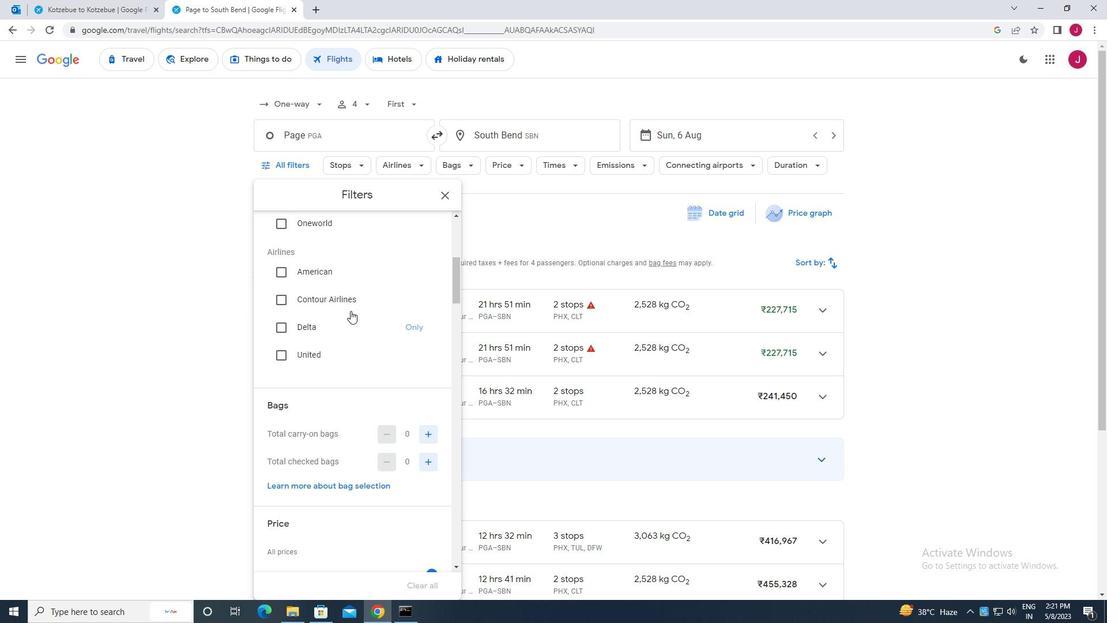 
Action: Mouse moved to (358, 307)
Screenshot: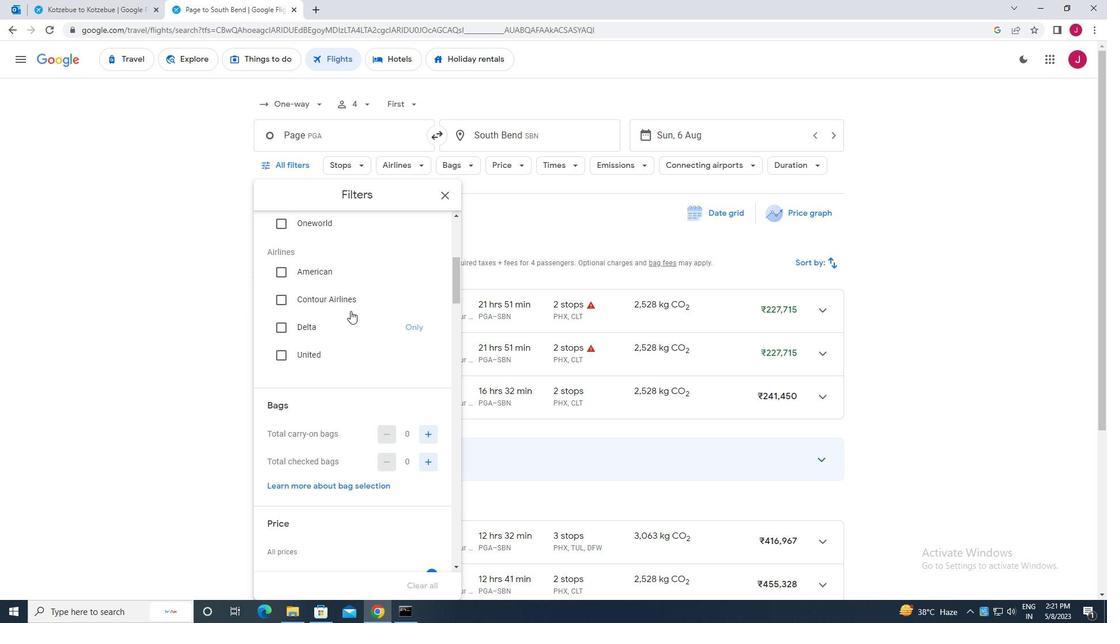 
Action: Mouse scrolled (358, 306) with delta (0, 0)
Screenshot: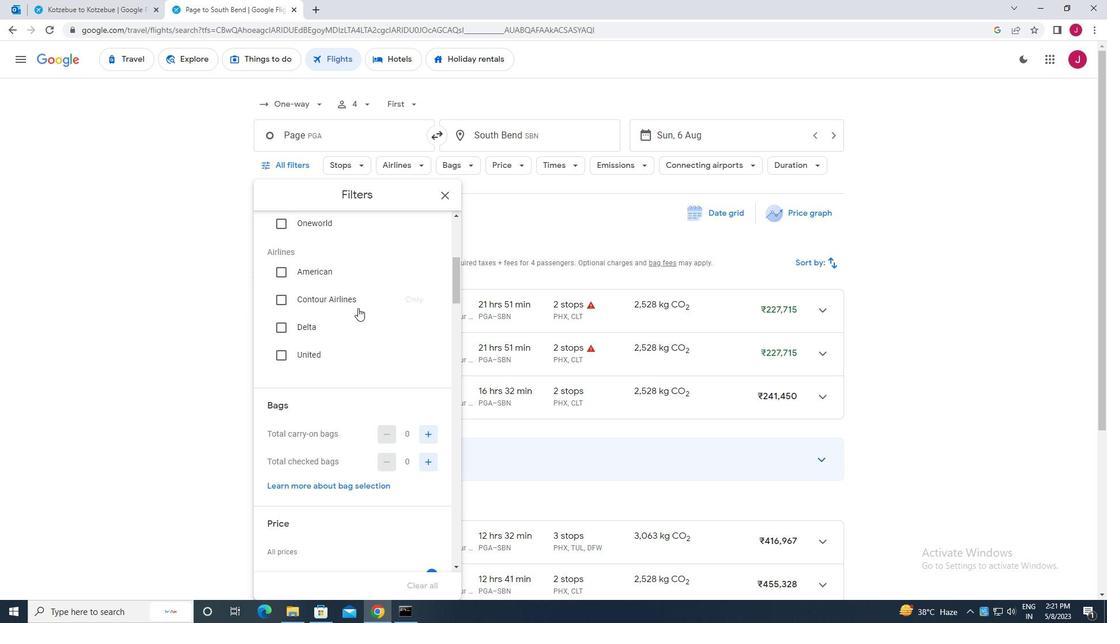 
Action: Mouse scrolled (358, 306) with delta (0, 0)
Screenshot: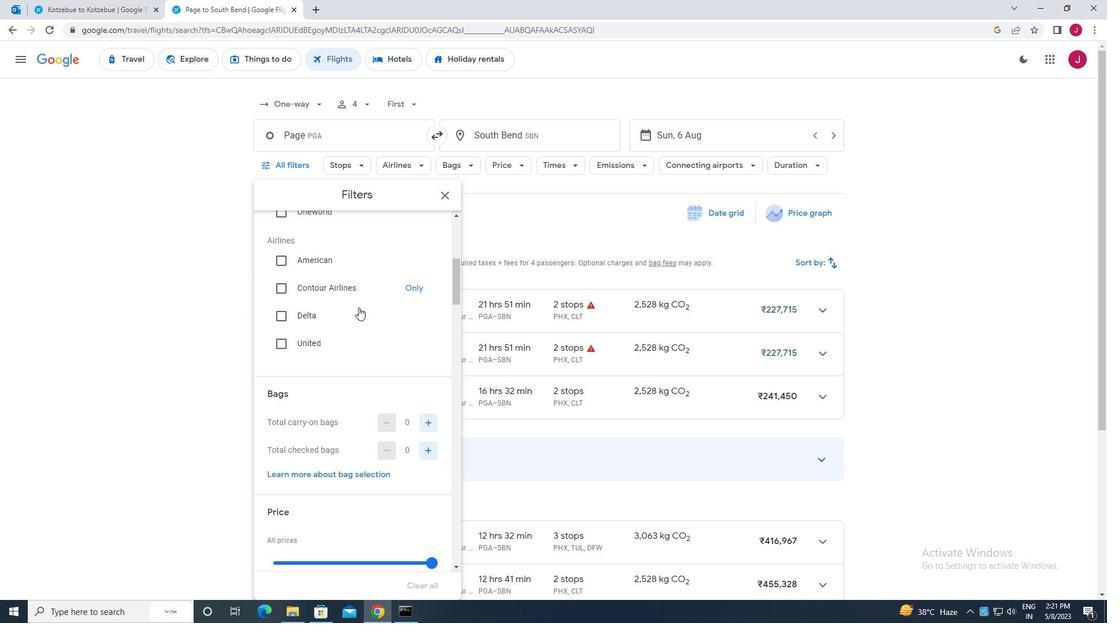 
Action: Mouse moved to (431, 289)
Screenshot: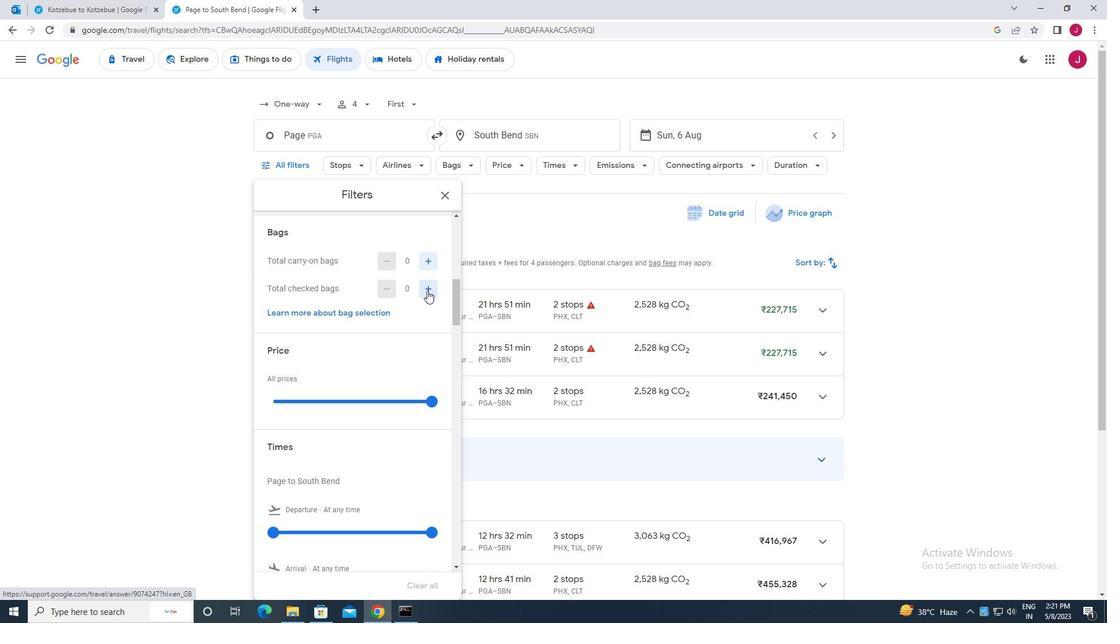 
Action: Mouse pressed left at (431, 289)
Screenshot: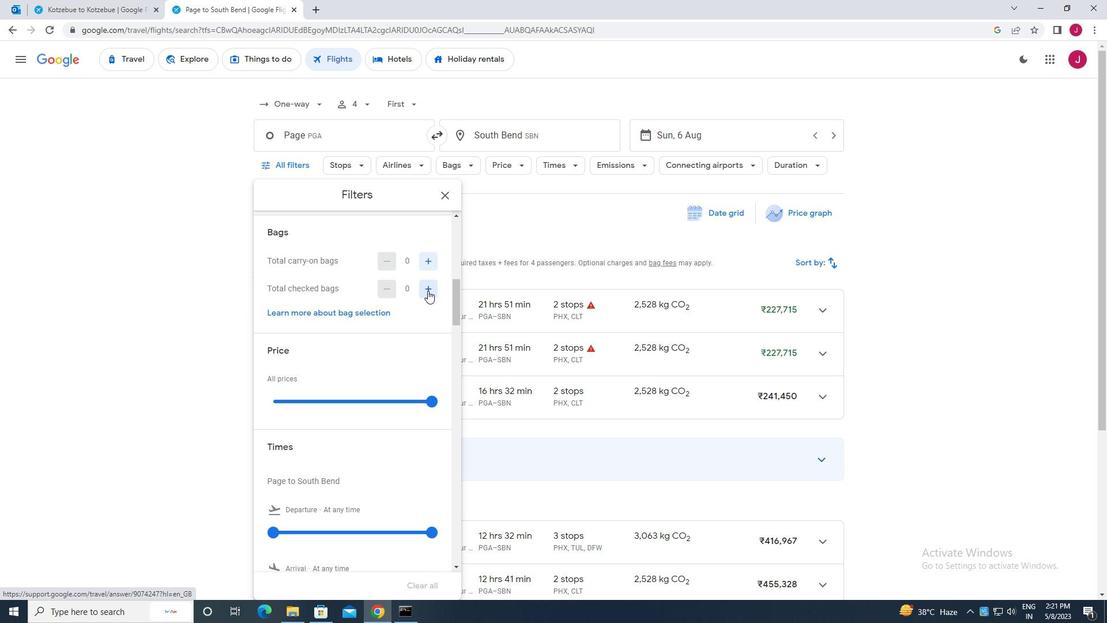 
Action: Mouse pressed left at (431, 289)
Screenshot: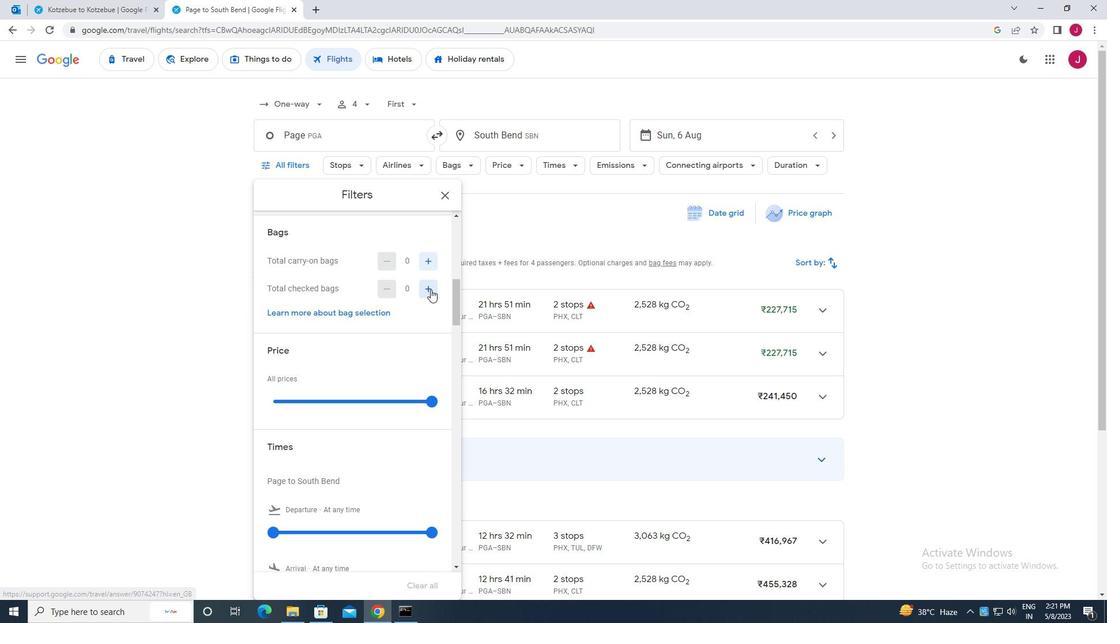 
Action: Mouse moved to (427, 289)
Screenshot: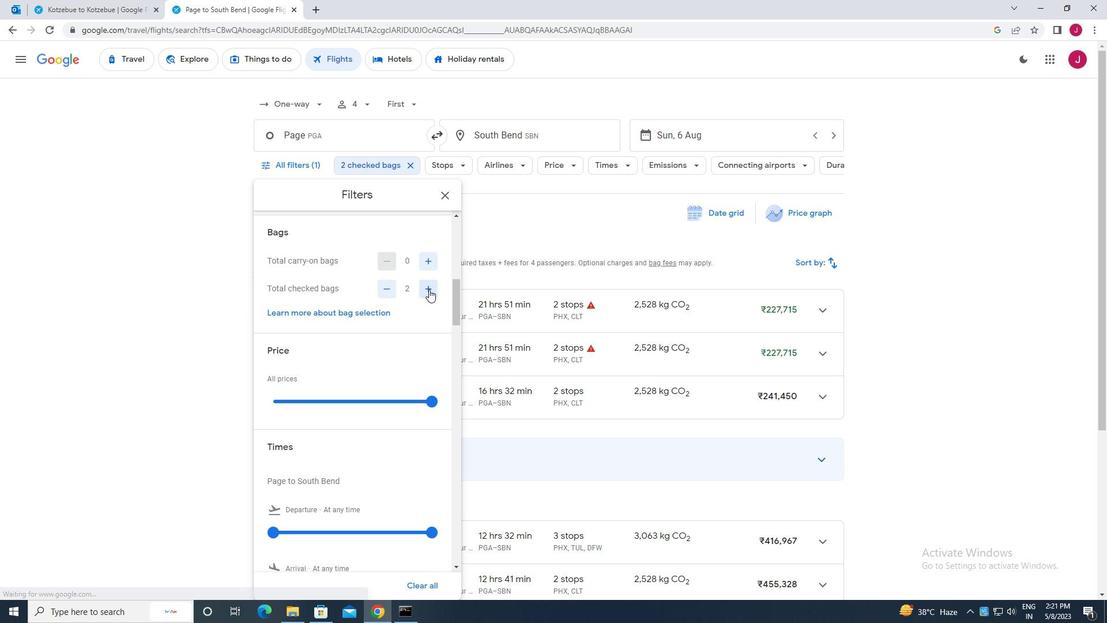 
Action: Mouse scrolled (427, 288) with delta (0, 0)
Screenshot: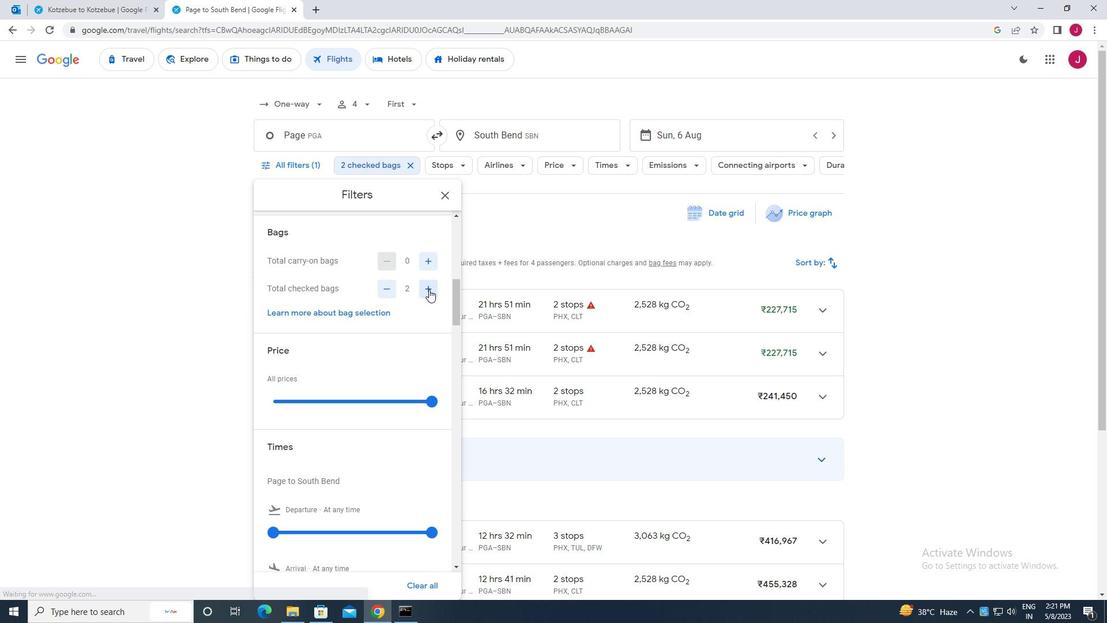 
Action: Mouse scrolled (427, 288) with delta (0, 0)
Screenshot: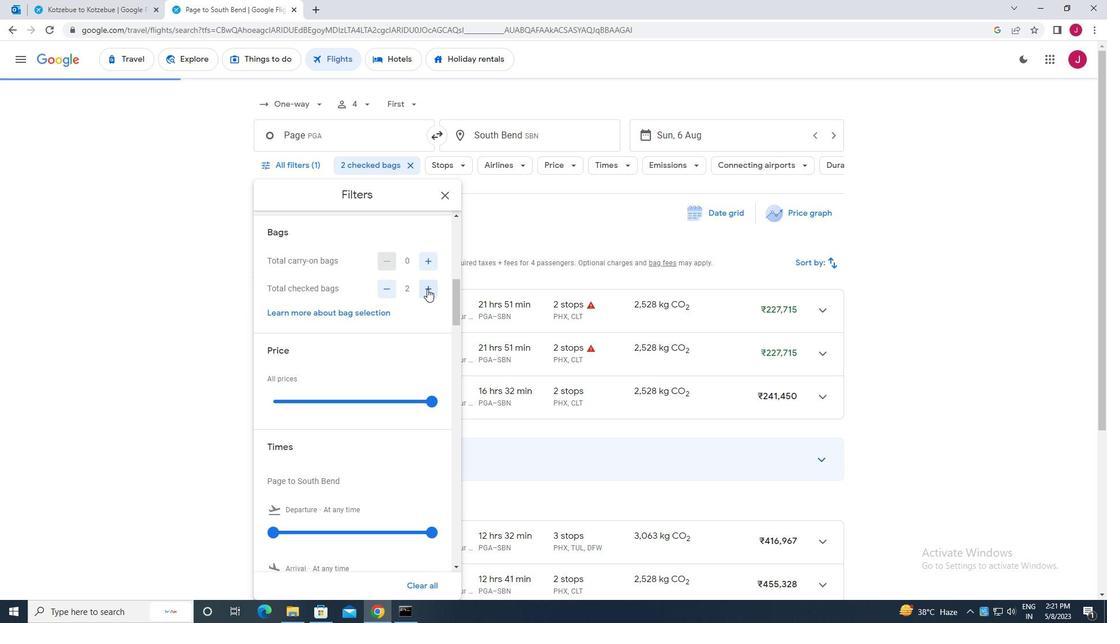 
Action: Mouse moved to (428, 287)
Screenshot: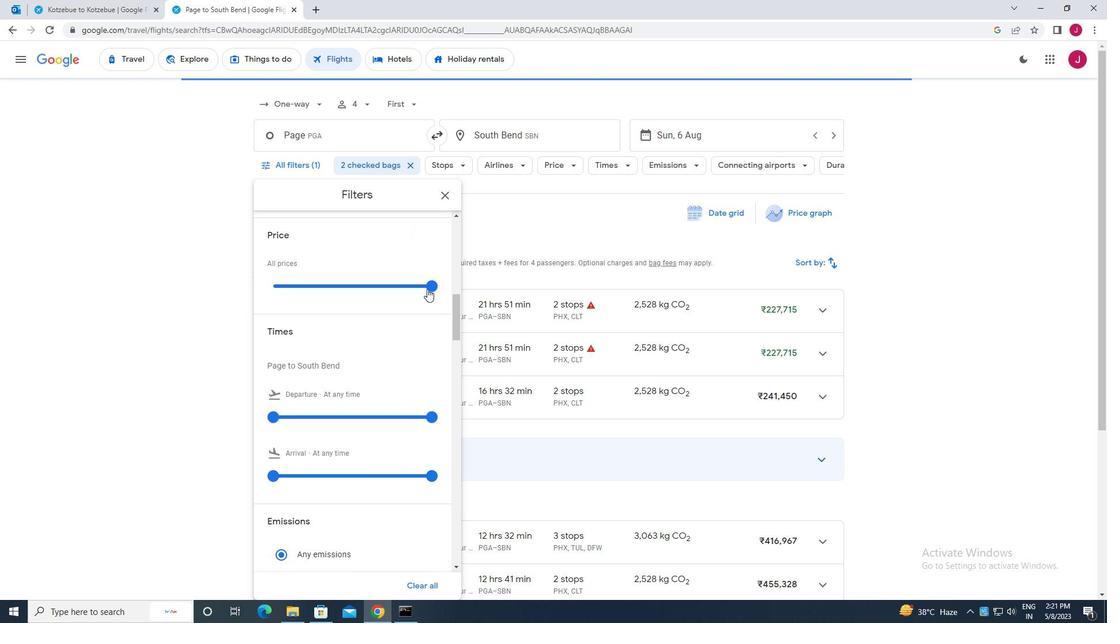 
Action: Mouse pressed left at (428, 287)
Screenshot: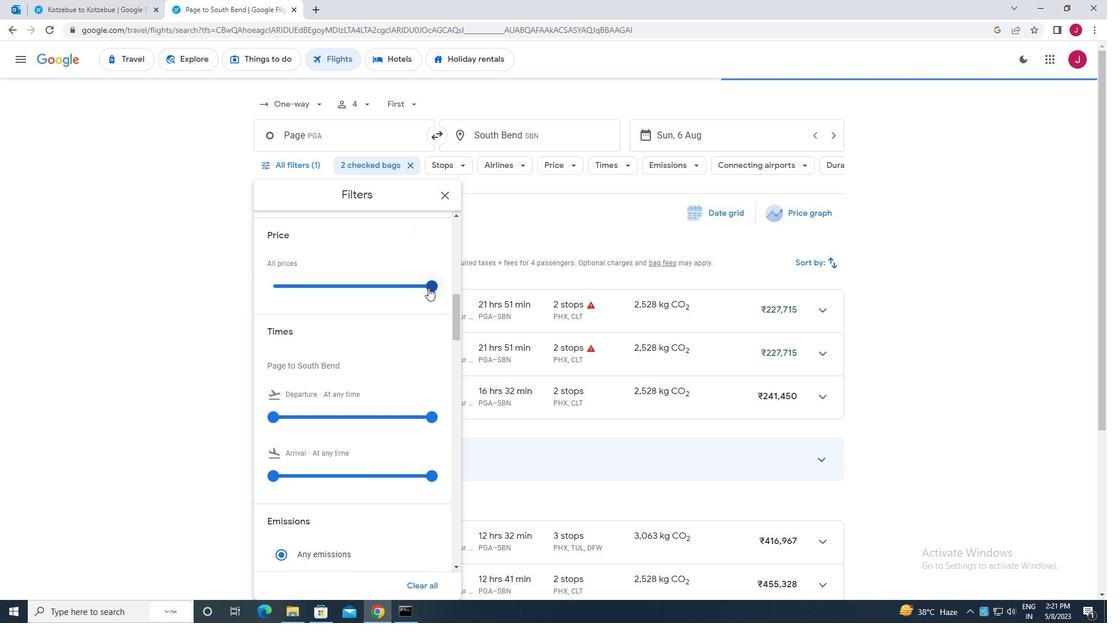 
Action: Mouse moved to (432, 287)
Screenshot: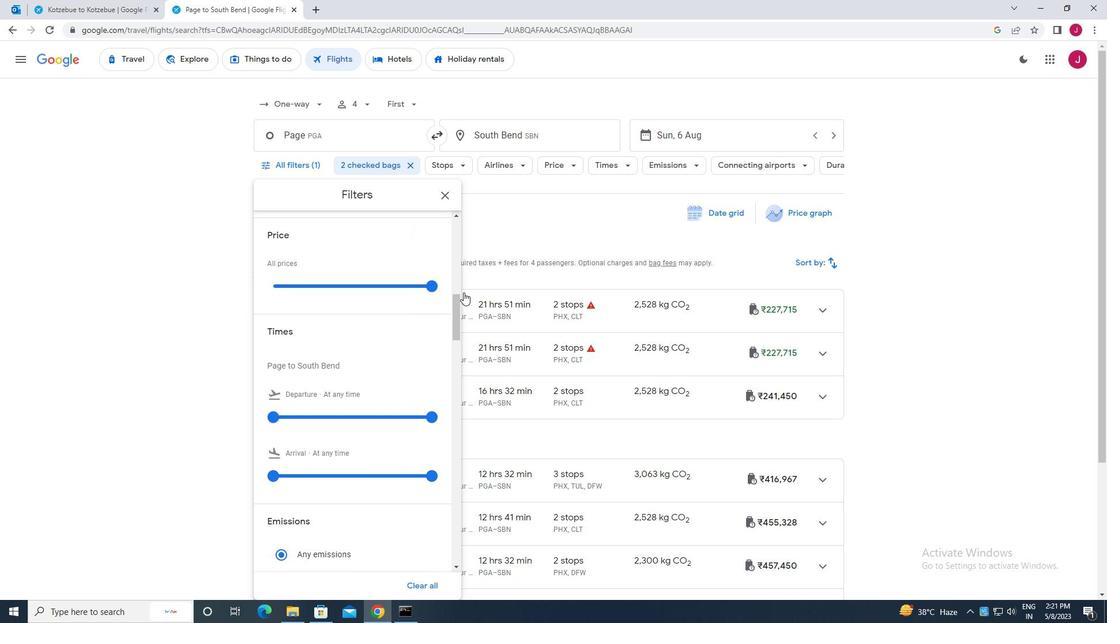 
Action: Mouse pressed left at (432, 287)
Screenshot: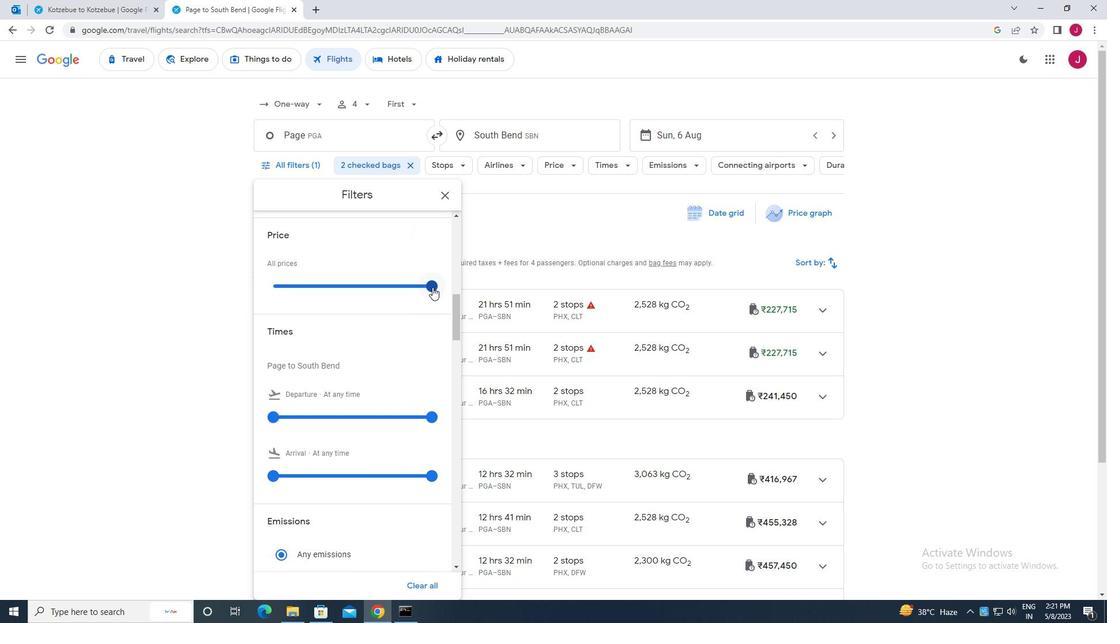 
Action: Mouse moved to (367, 290)
Screenshot: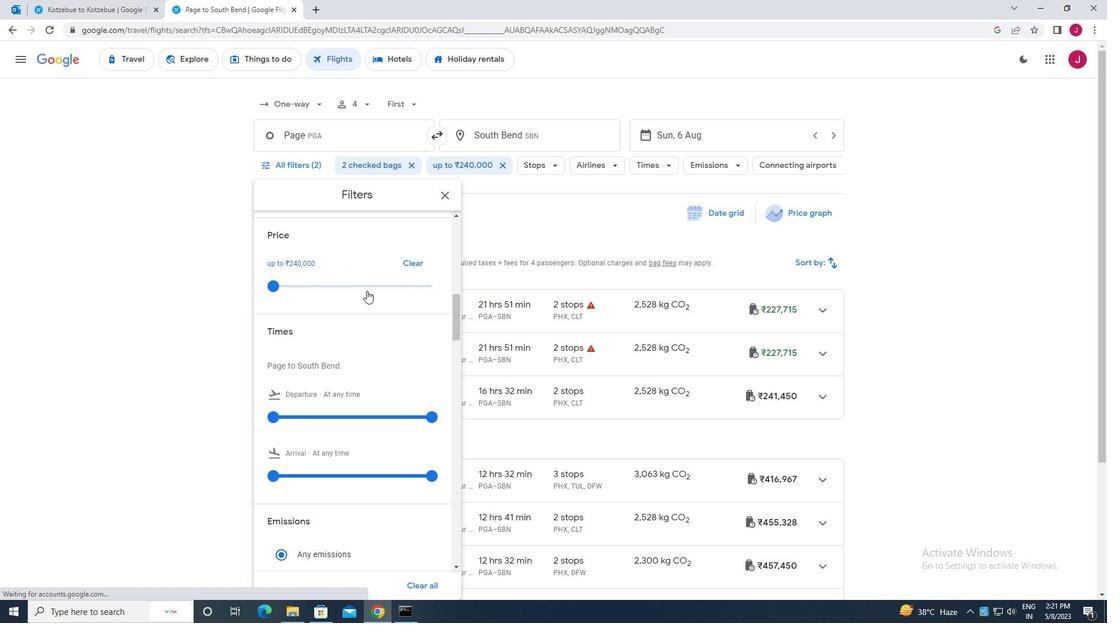 
Action: Mouse scrolled (367, 290) with delta (0, 0)
Screenshot: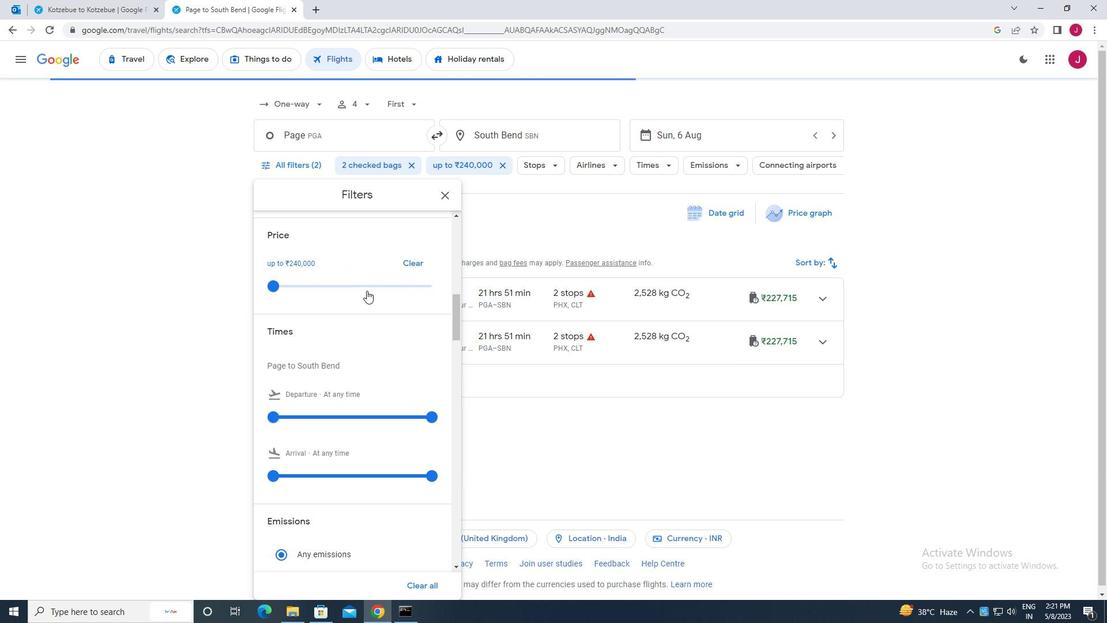 
Action: Mouse scrolled (367, 290) with delta (0, 0)
Screenshot: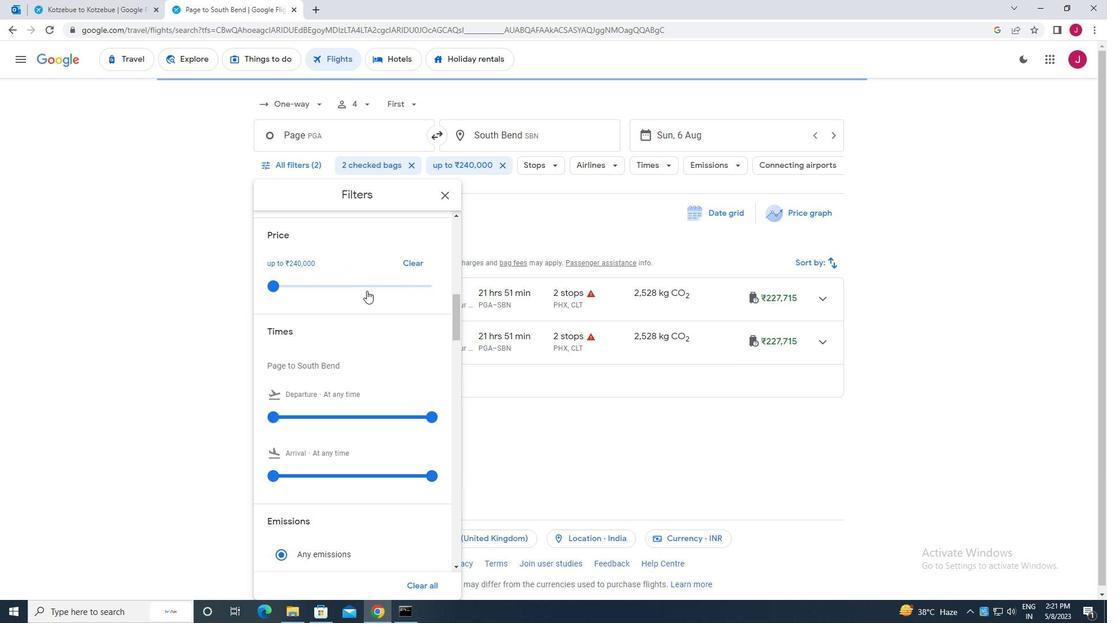 
Action: Mouse moved to (271, 299)
Screenshot: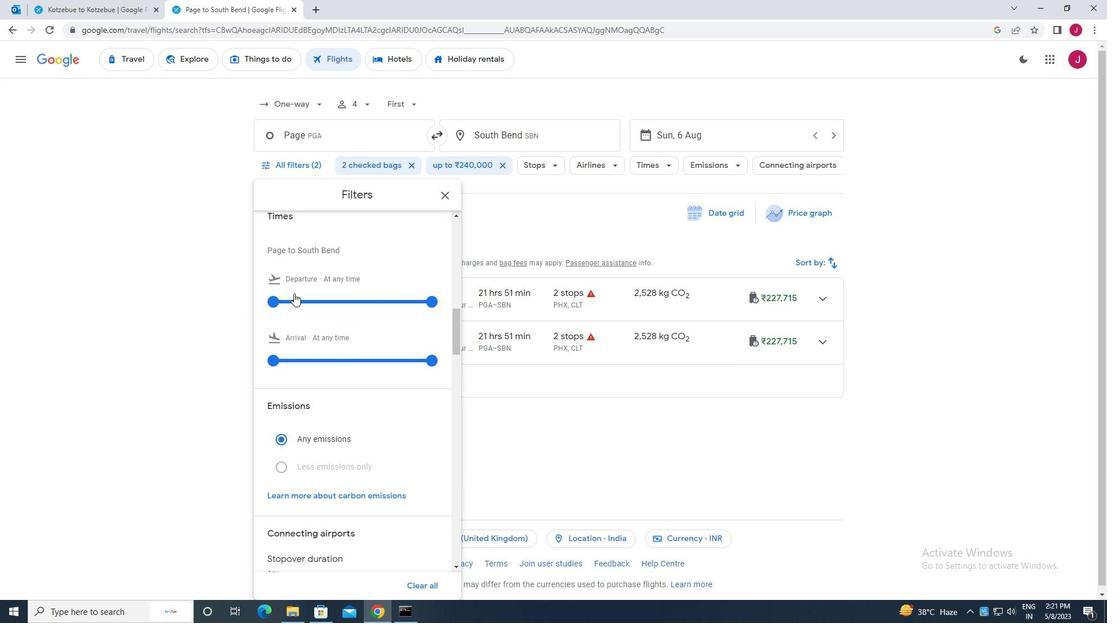
Action: Mouse pressed left at (271, 299)
Screenshot: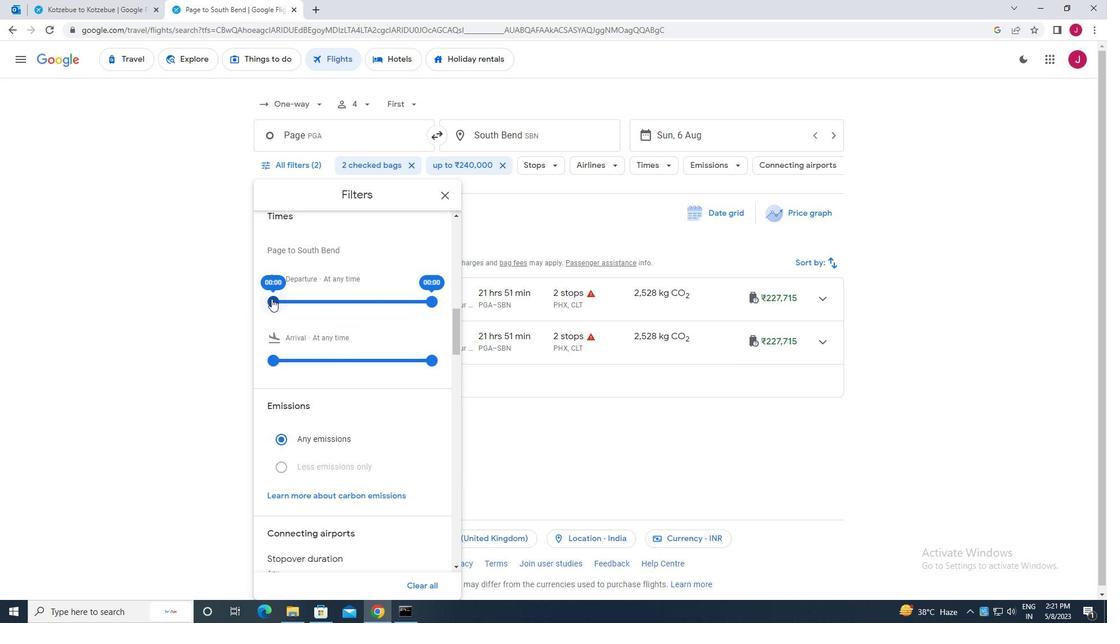 
Action: Mouse moved to (435, 299)
Screenshot: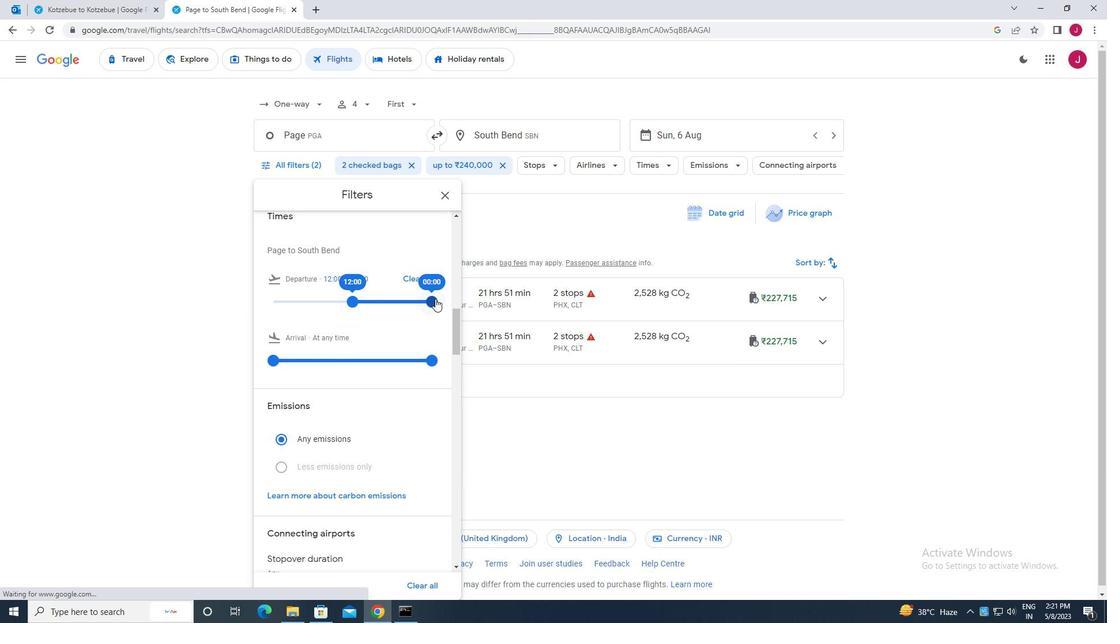 
Action: Mouse pressed left at (435, 299)
Screenshot: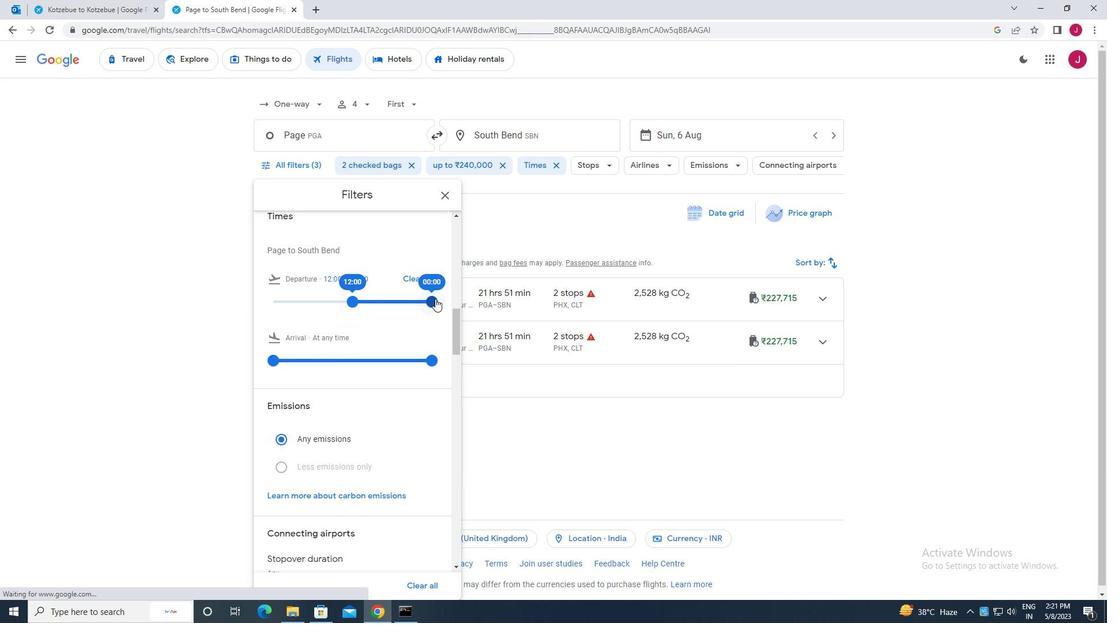 
Action: Mouse moved to (447, 193)
Screenshot: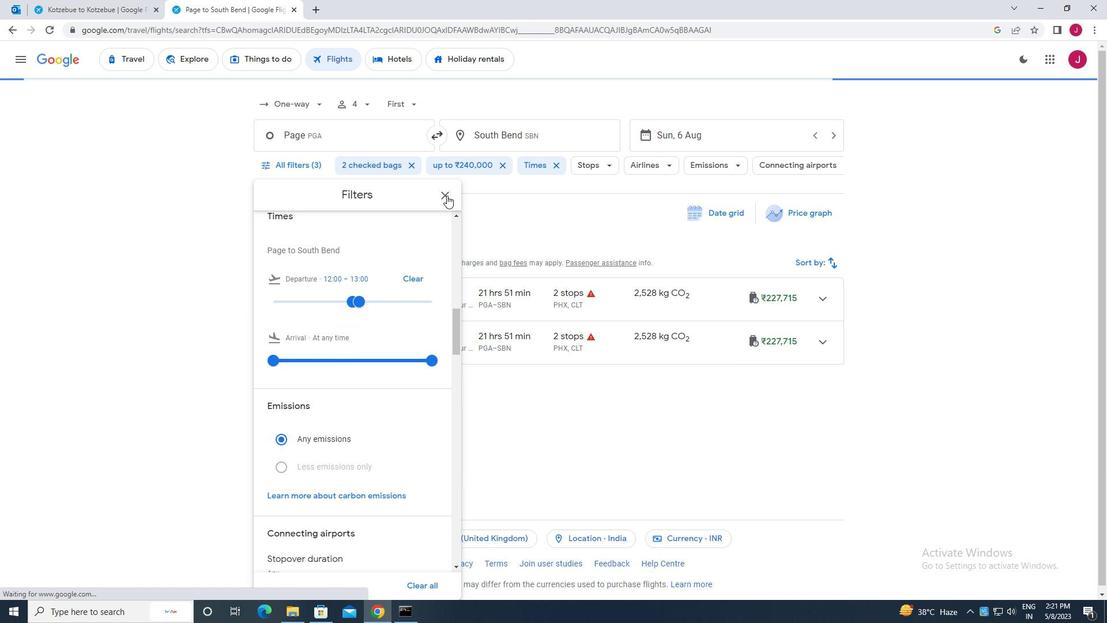
Action: Mouse pressed left at (447, 193)
Screenshot: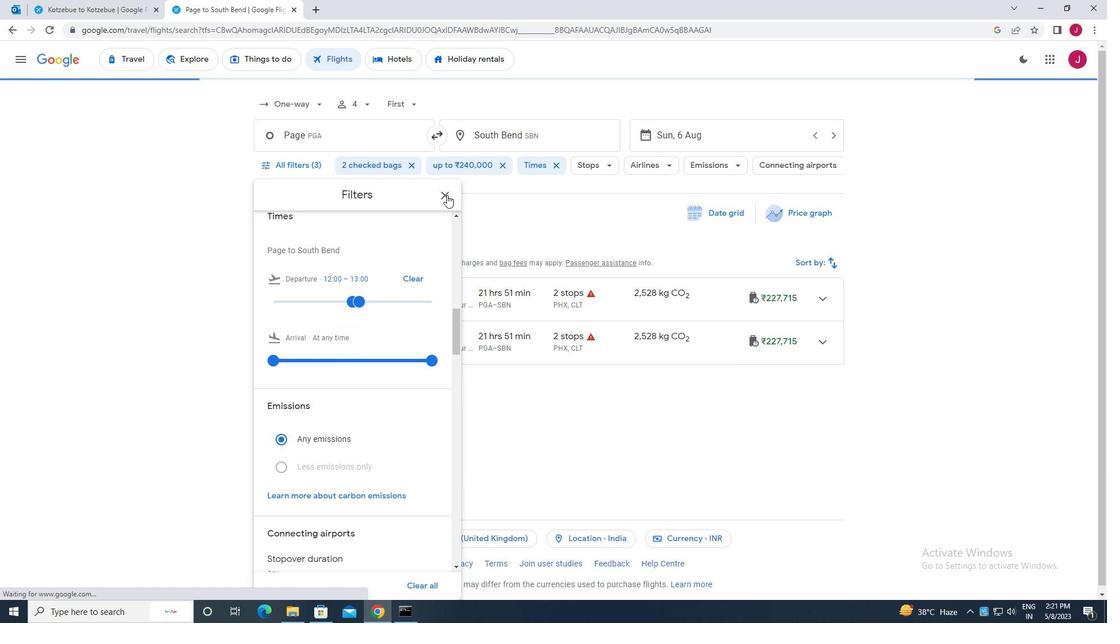 
Action: Mouse moved to (429, 209)
Screenshot: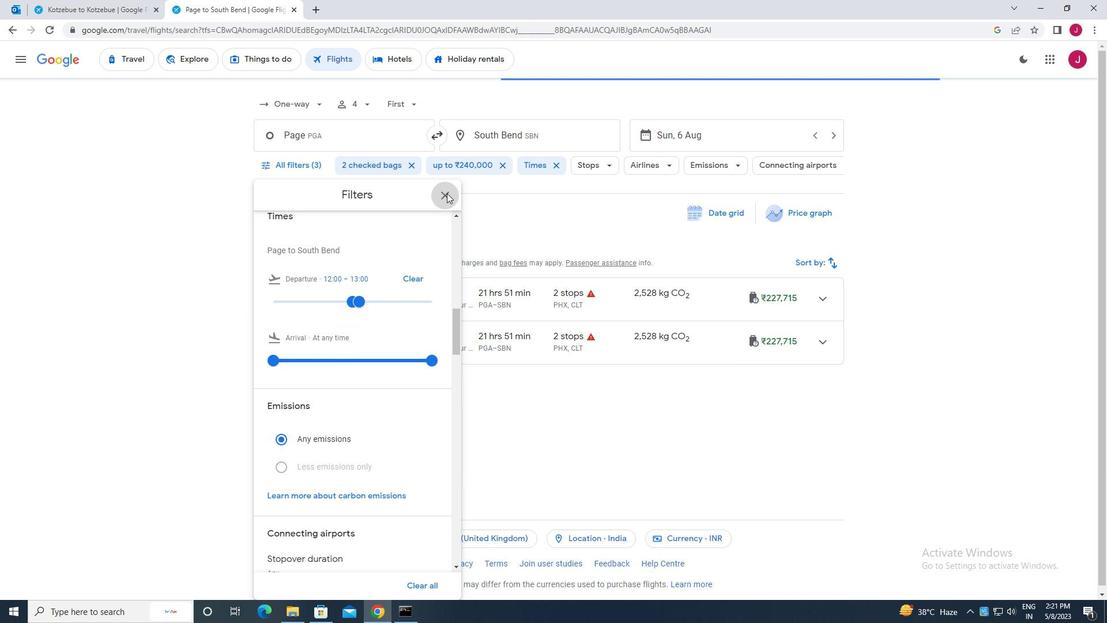 
Action: Key pressed <Key.f2>
Screenshot: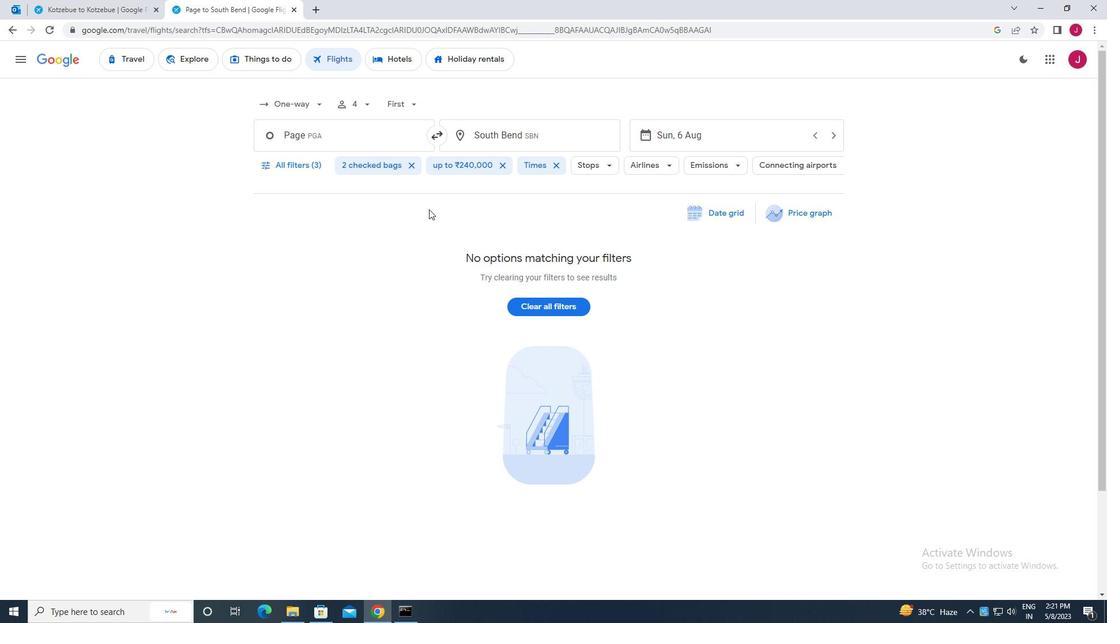 
